 Task: Search one way flight ticket for 5 adults, 2 children, 1 infant in seat and 2 infants on lap in economy from Brunswick: Brunswick Golden Isles Airport to Fort Wayne: Fort Wayne International Airport on 5-4-2023. Number of bags: 1 carry on bag and 1 checked bag. Price is upto 77000. Outbound departure time preference is 19:45.
Action: Mouse moved to (318, 290)
Screenshot: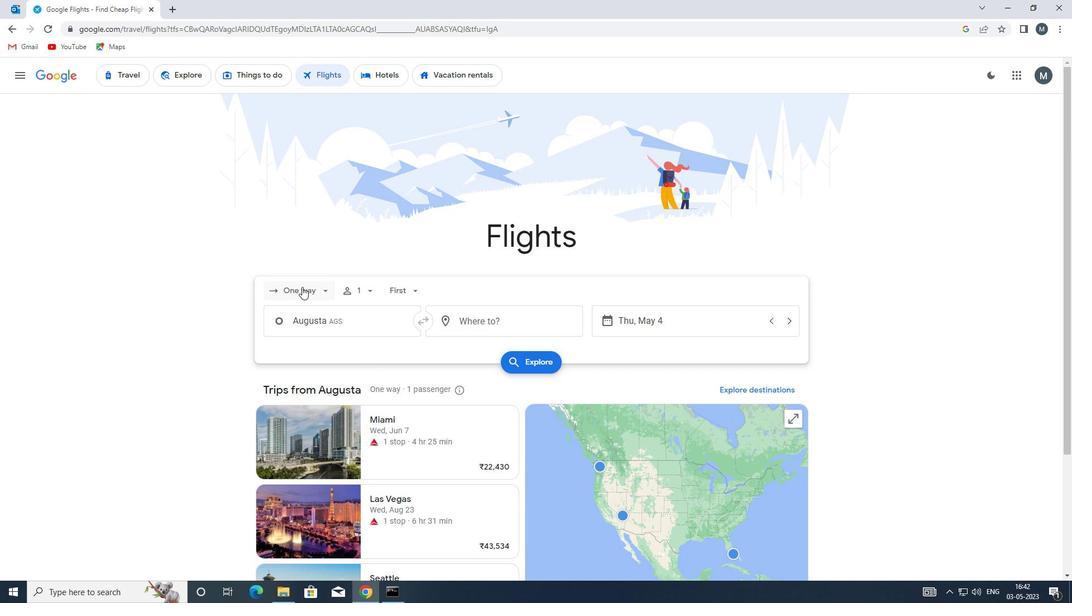 
Action: Mouse pressed left at (318, 290)
Screenshot: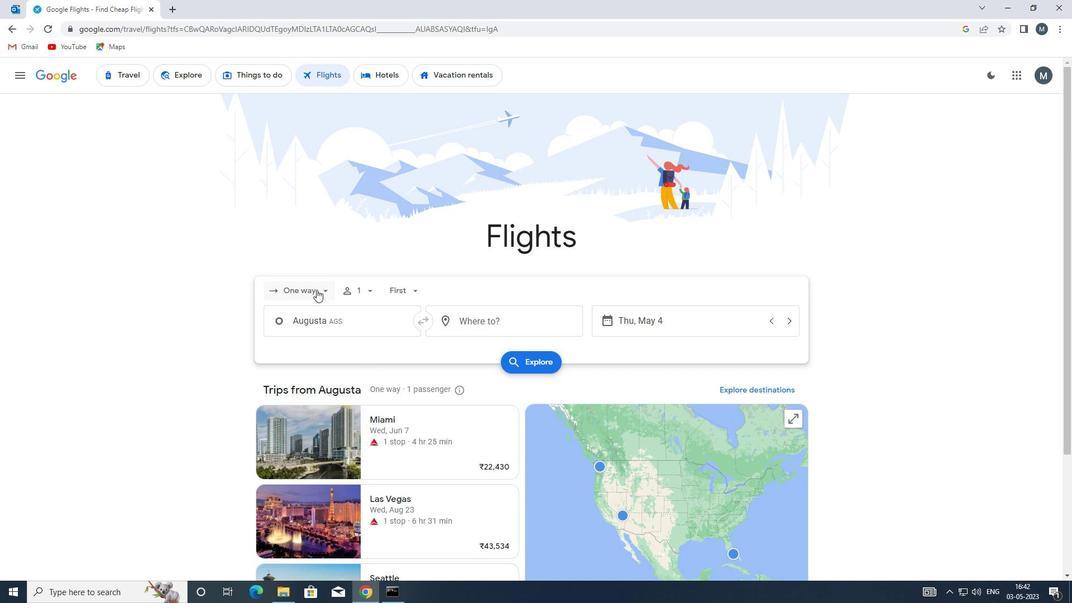 
Action: Mouse moved to (325, 336)
Screenshot: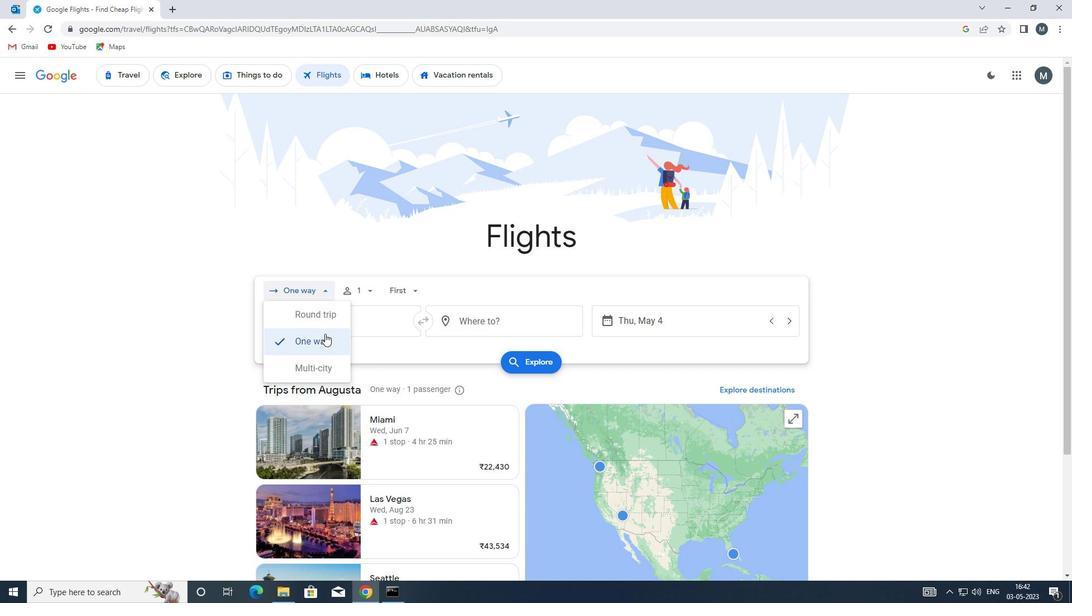 
Action: Mouse pressed left at (325, 336)
Screenshot: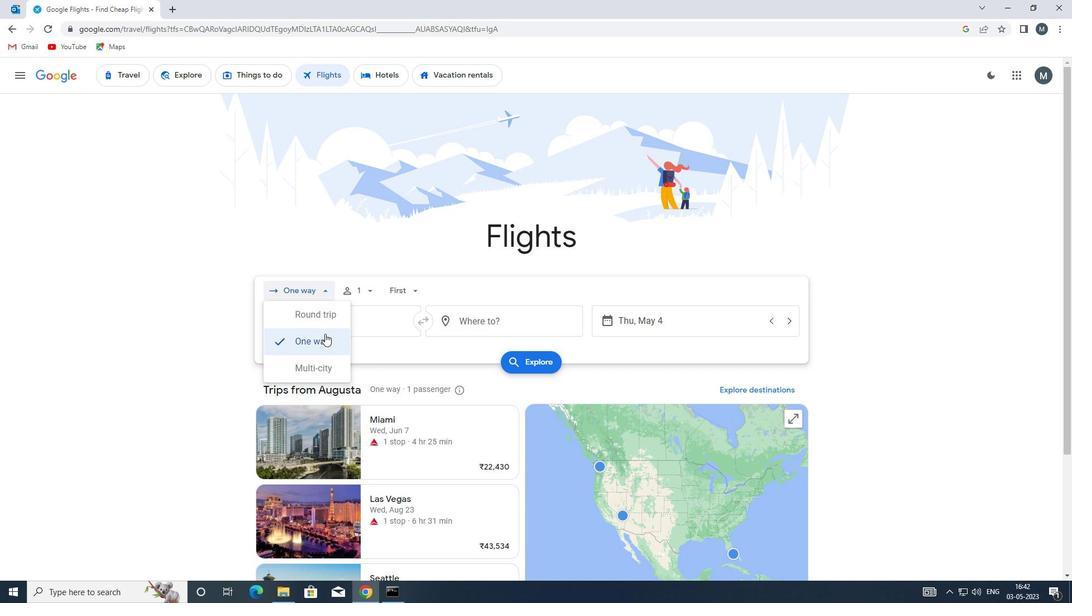 
Action: Mouse moved to (371, 290)
Screenshot: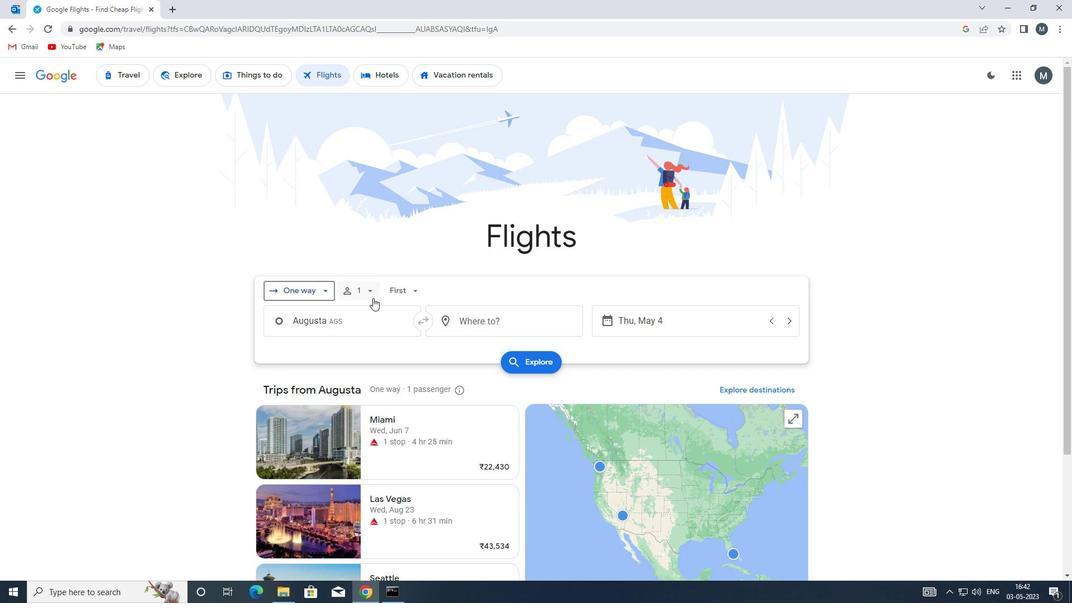 
Action: Mouse pressed left at (371, 290)
Screenshot: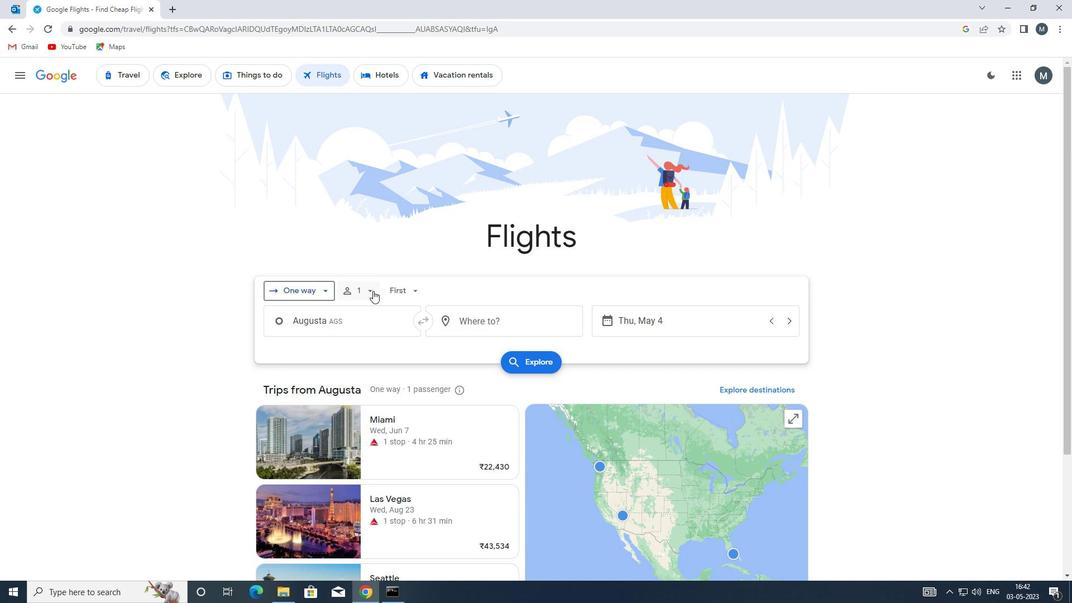 
Action: Mouse moved to (454, 320)
Screenshot: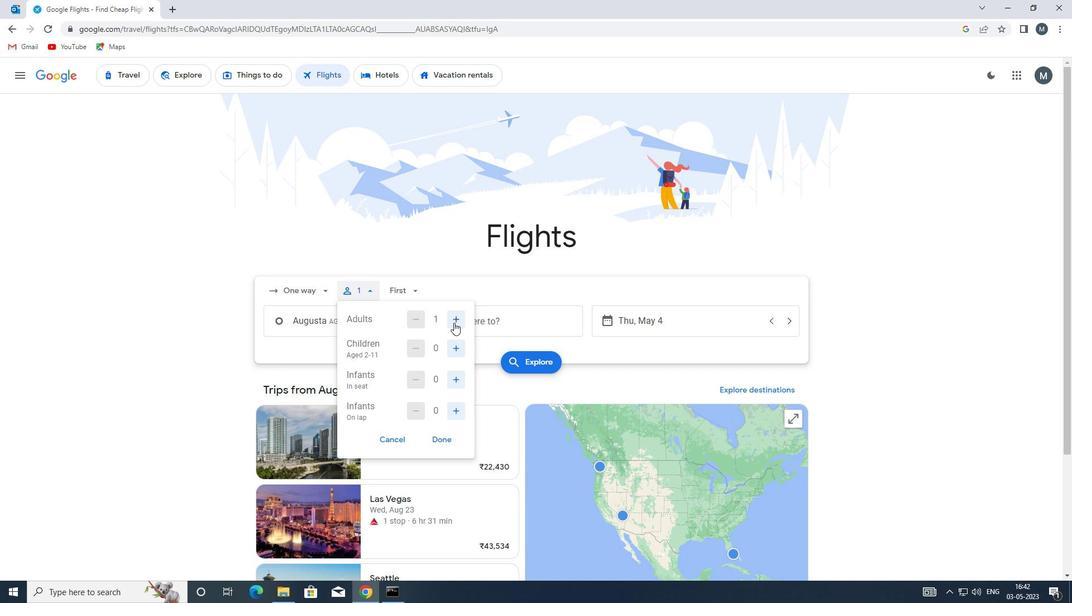
Action: Mouse pressed left at (454, 320)
Screenshot: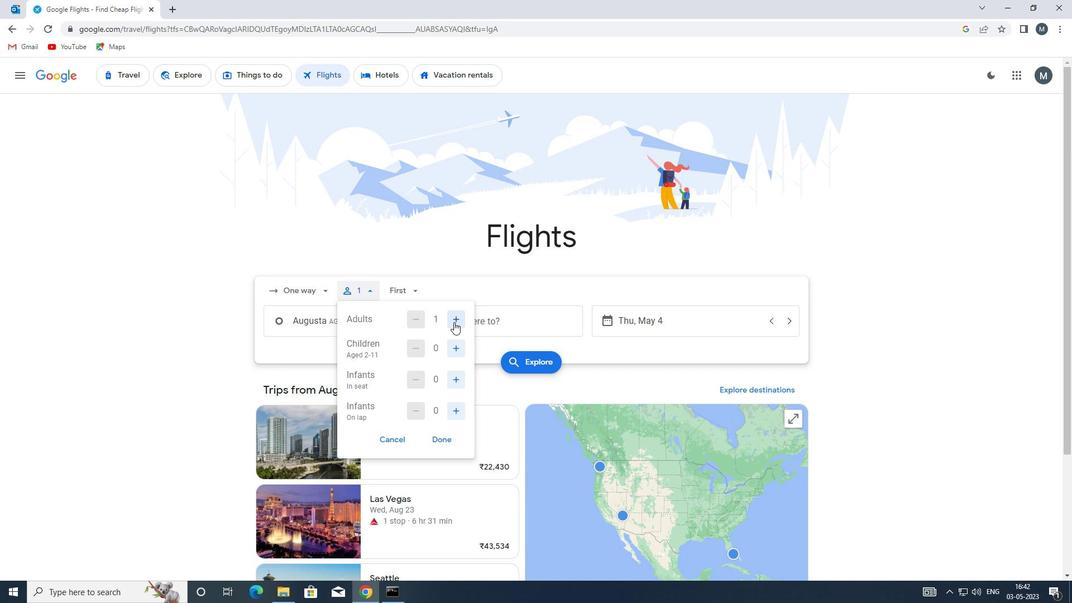 
Action: Mouse pressed left at (454, 320)
Screenshot: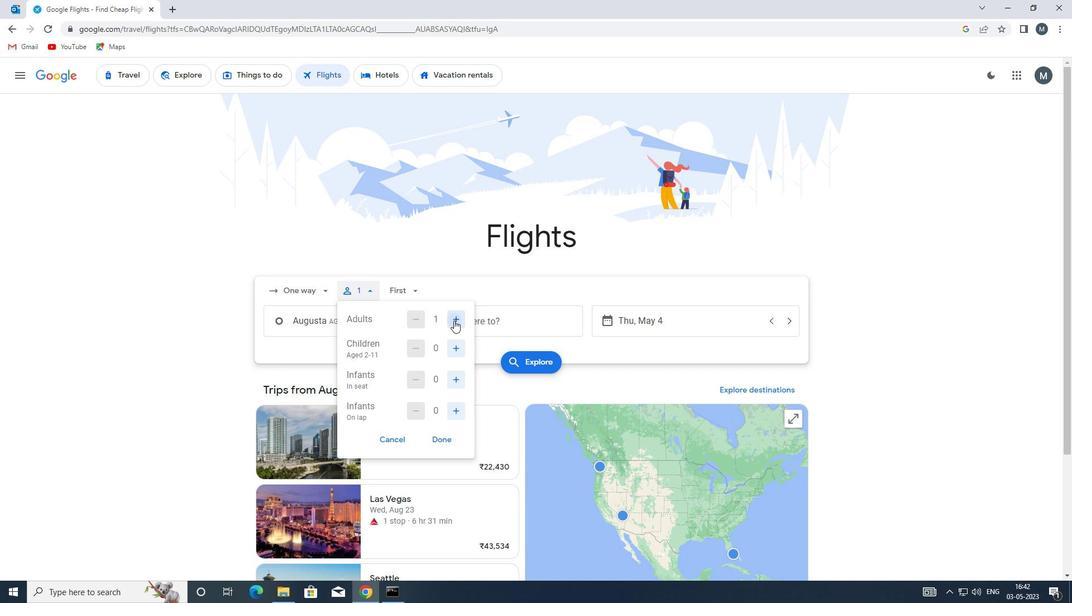 
Action: Mouse pressed left at (454, 320)
Screenshot: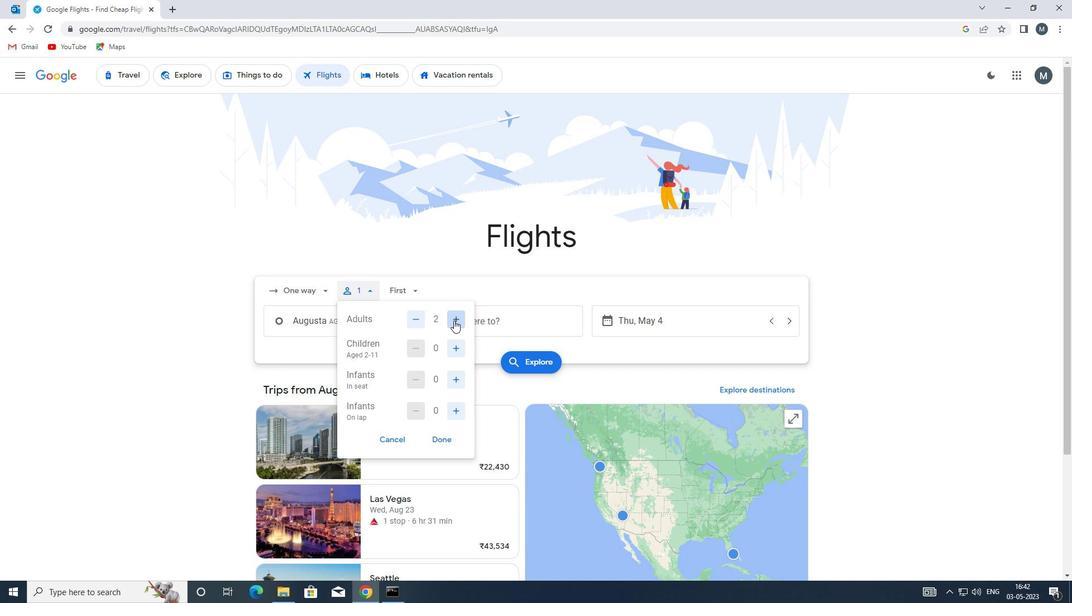 
Action: Mouse pressed left at (454, 320)
Screenshot: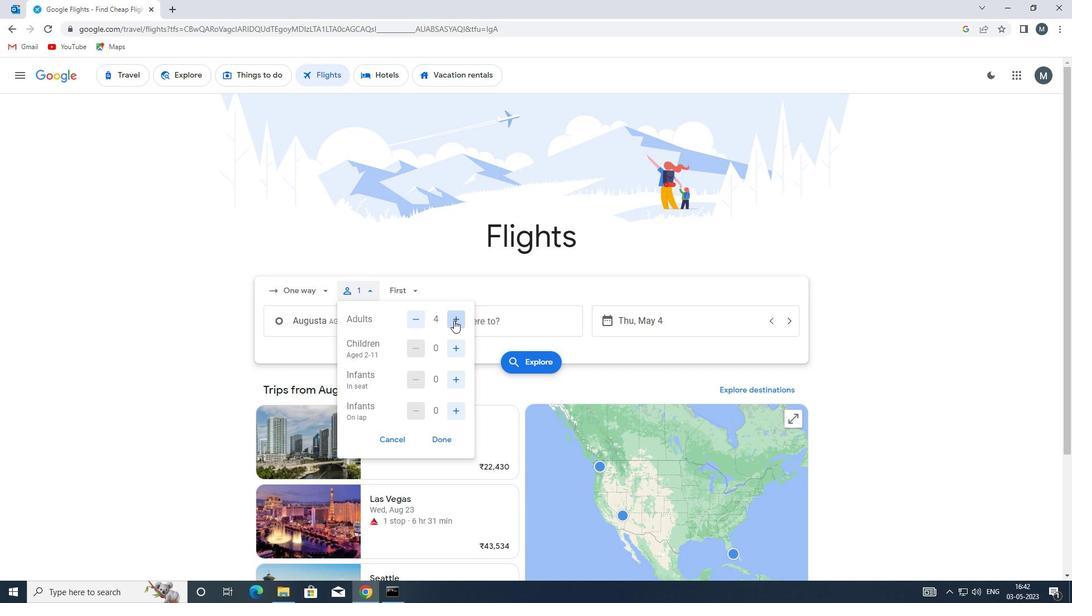 
Action: Mouse moved to (459, 350)
Screenshot: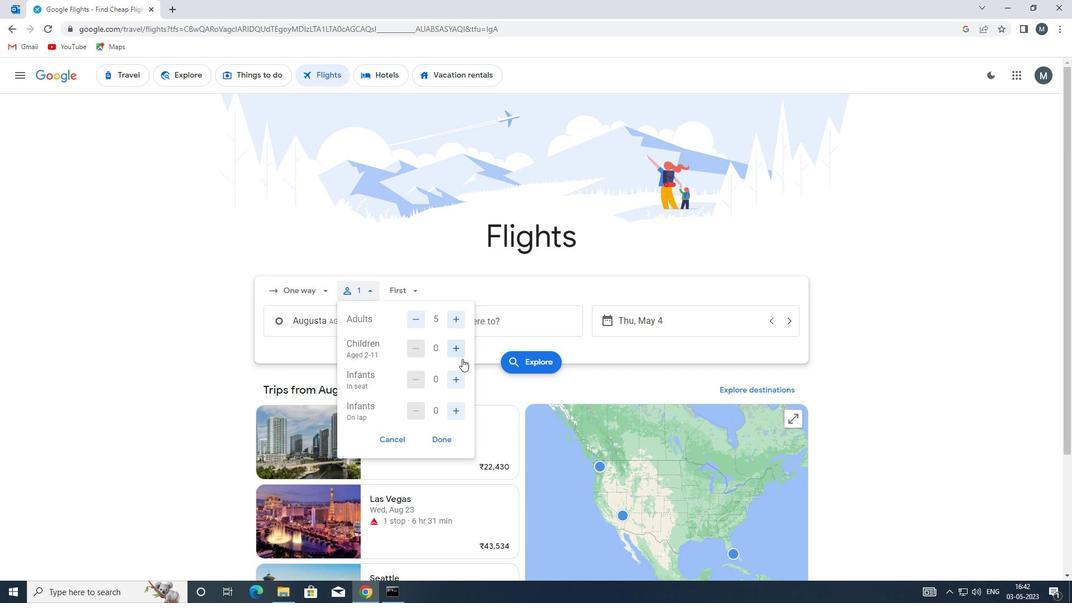 
Action: Mouse pressed left at (459, 350)
Screenshot: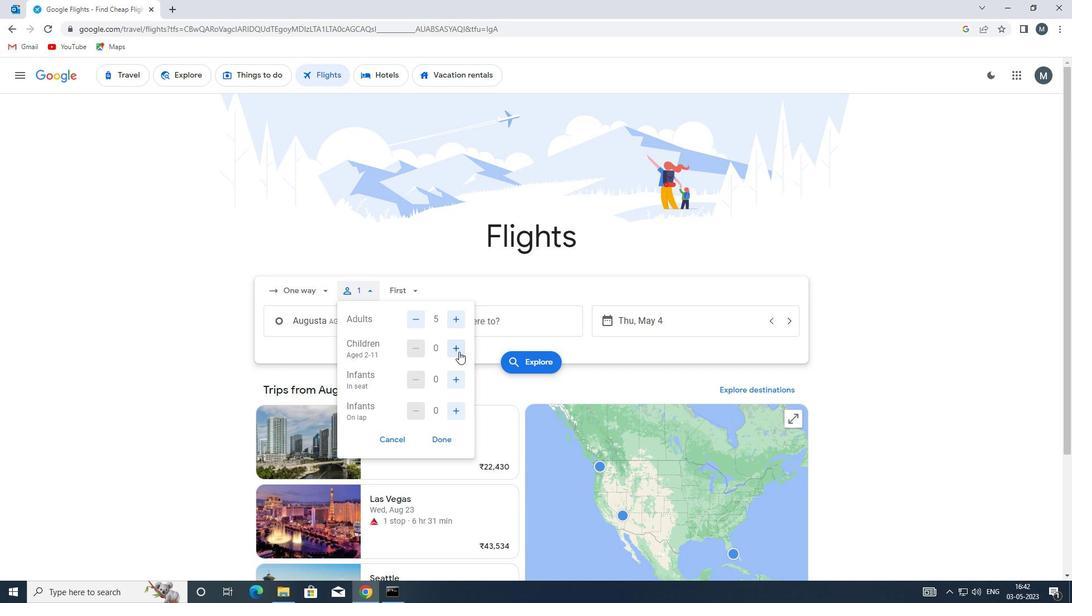 
Action: Mouse pressed left at (459, 350)
Screenshot: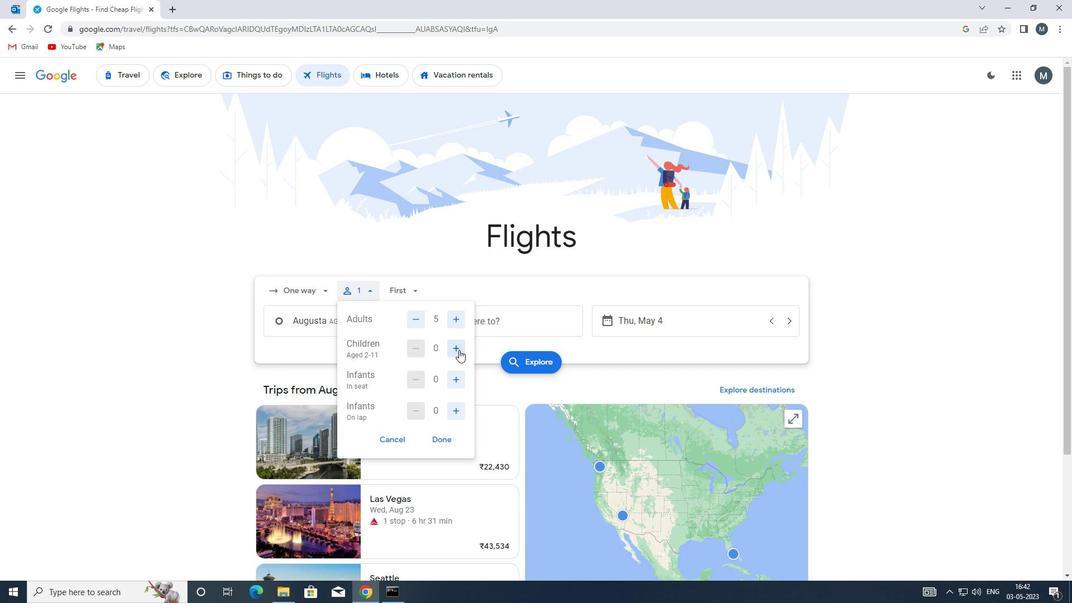 
Action: Mouse moved to (456, 373)
Screenshot: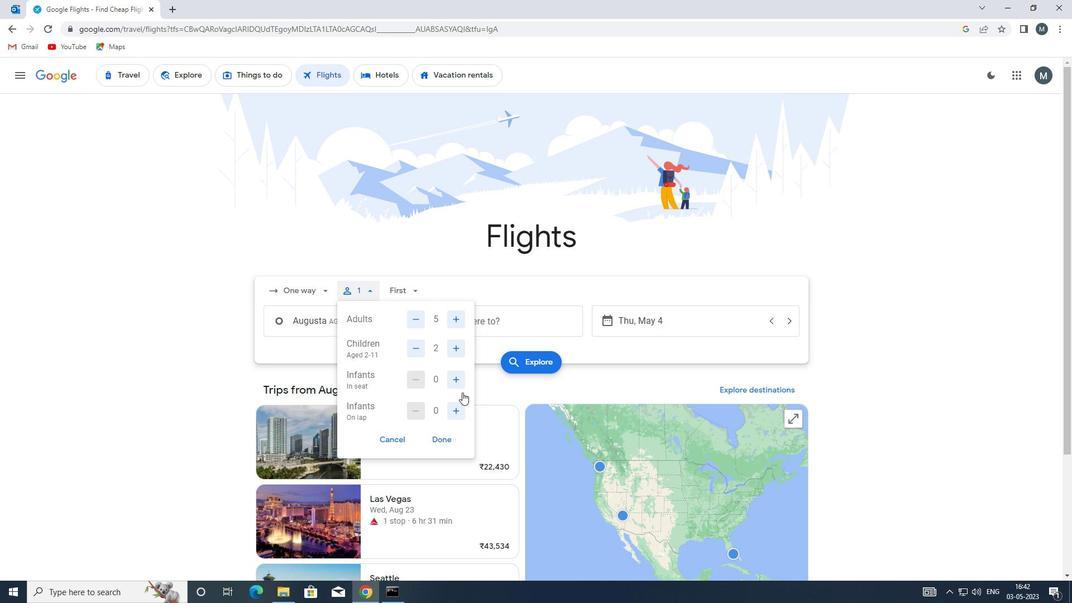 
Action: Mouse pressed left at (456, 373)
Screenshot: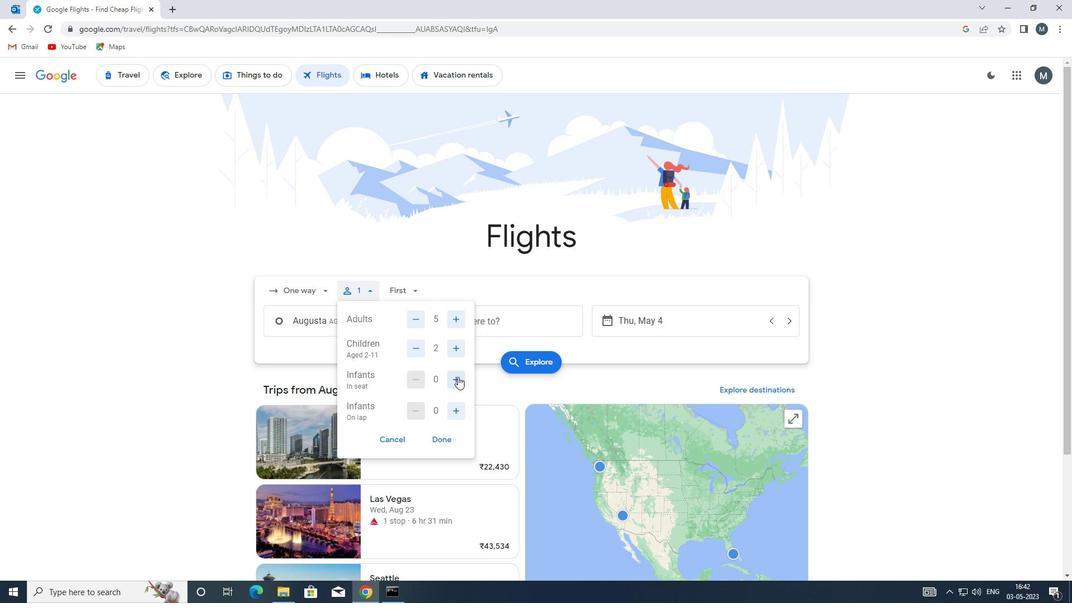 
Action: Mouse moved to (453, 414)
Screenshot: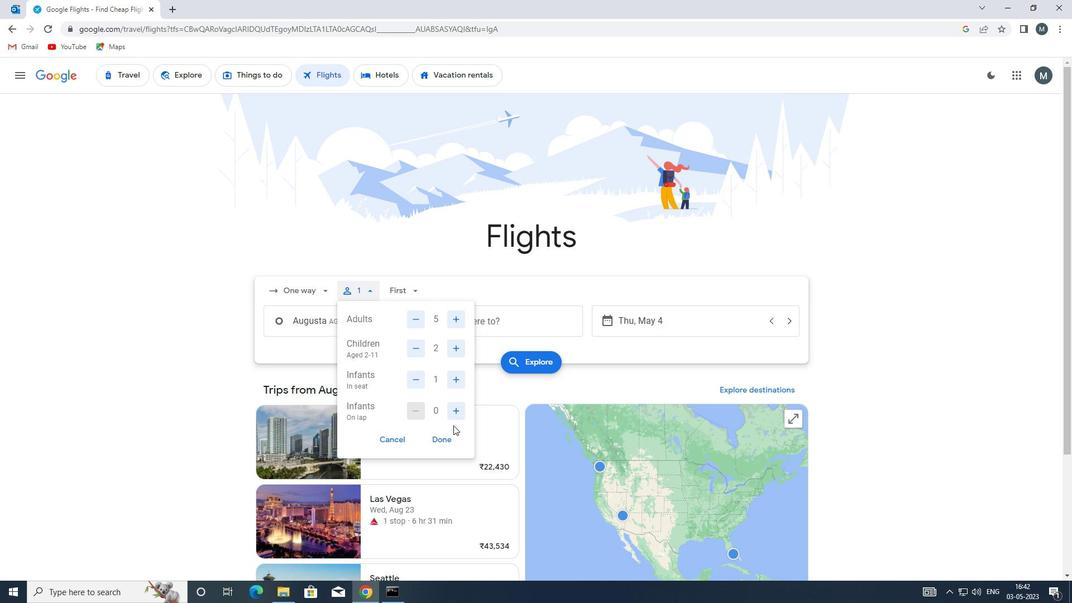 
Action: Mouse pressed left at (453, 414)
Screenshot: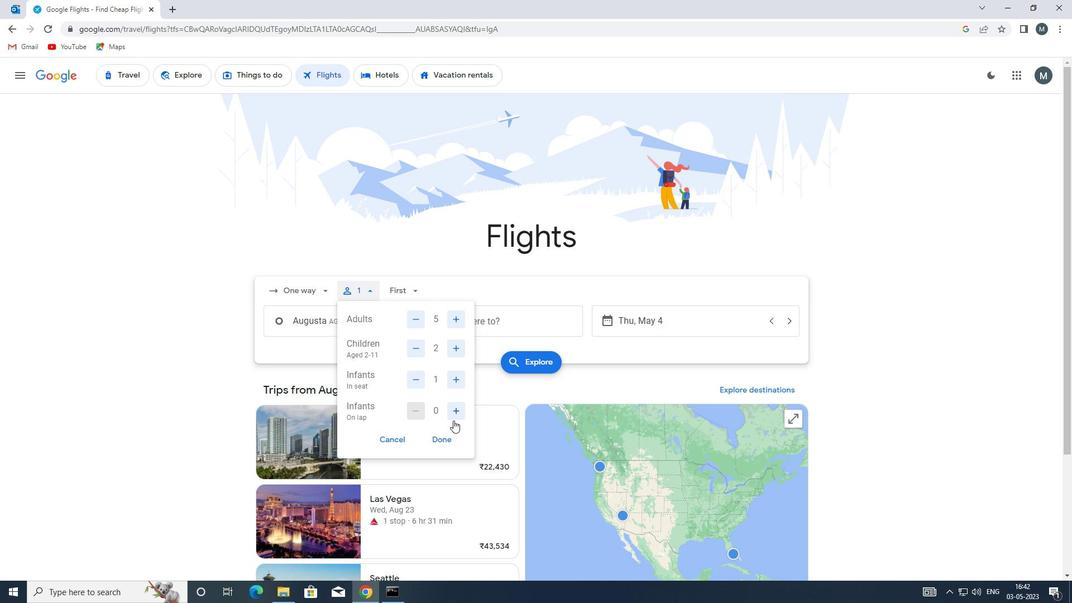 
Action: Mouse moved to (453, 414)
Screenshot: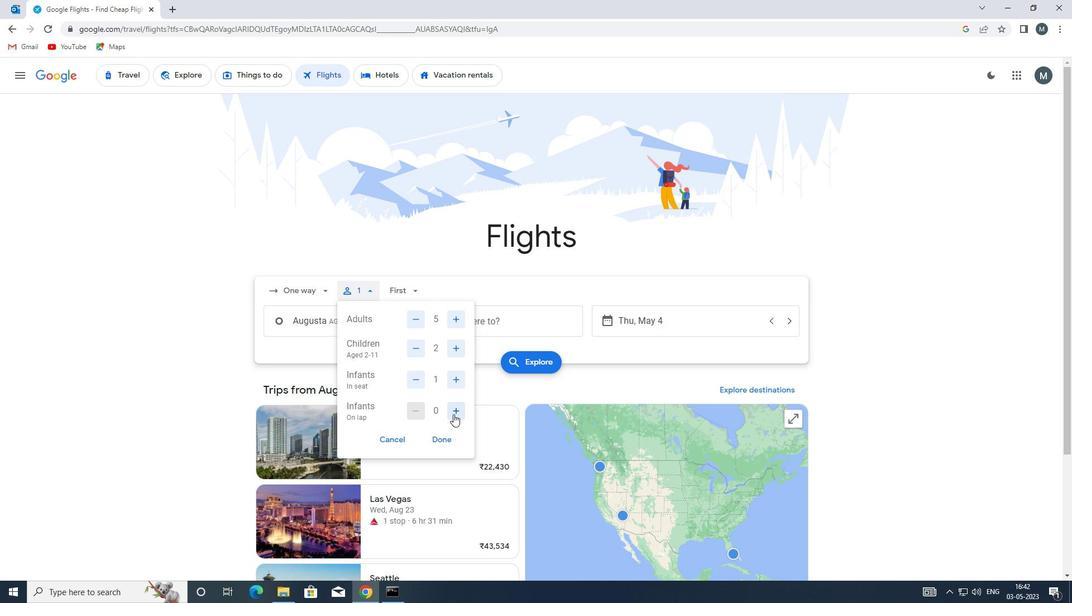 
Action: Mouse pressed left at (453, 414)
Screenshot: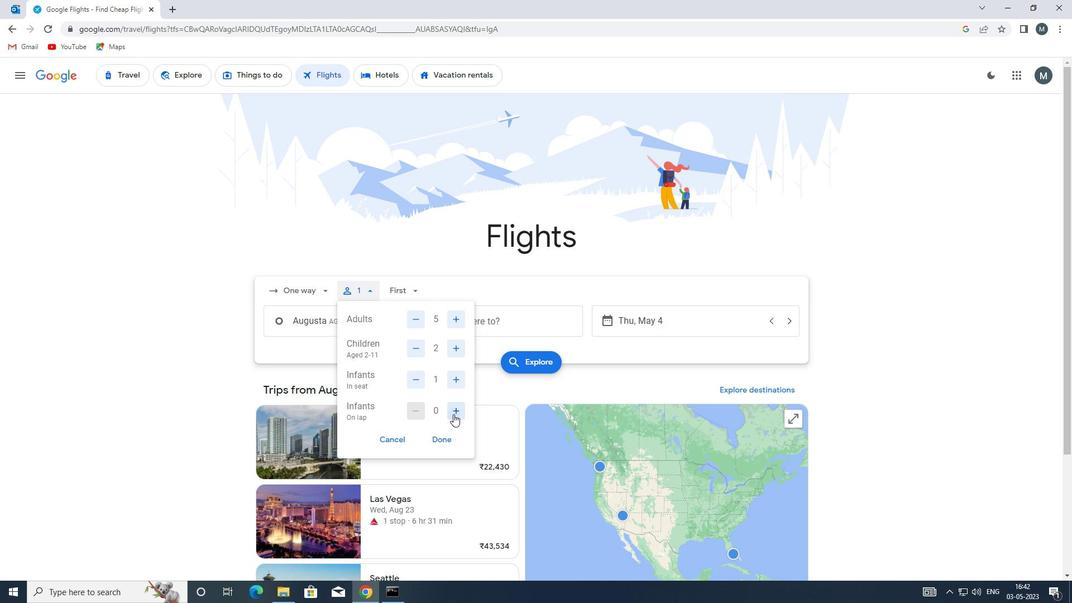
Action: Mouse moved to (418, 412)
Screenshot: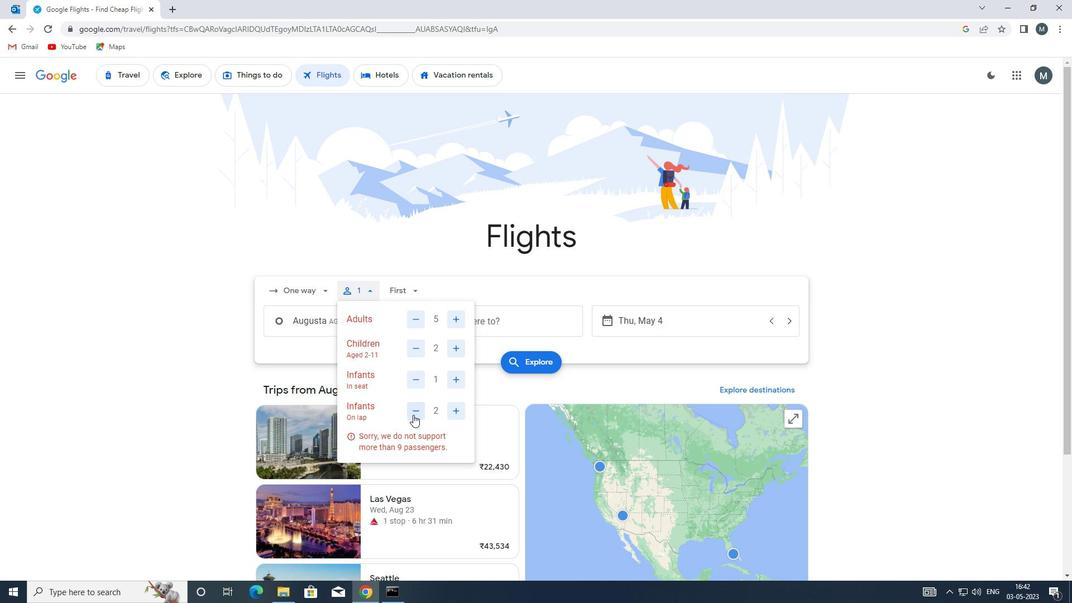 
Action: Mouse pressed left at (418, 412)
Screenshot: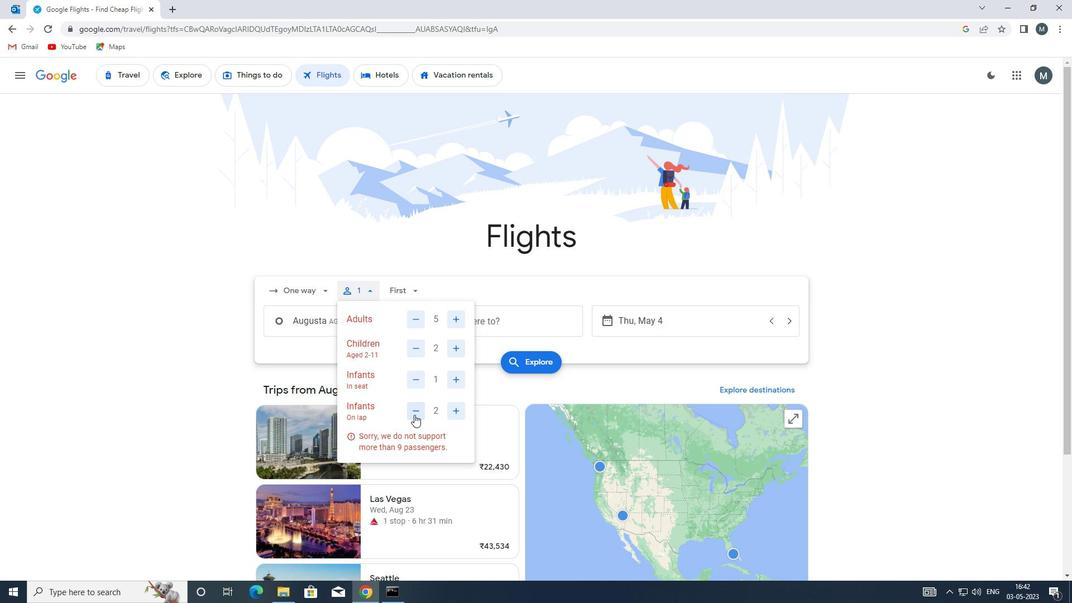 
Action: Mouse moved to (453, 440)
Screenshot: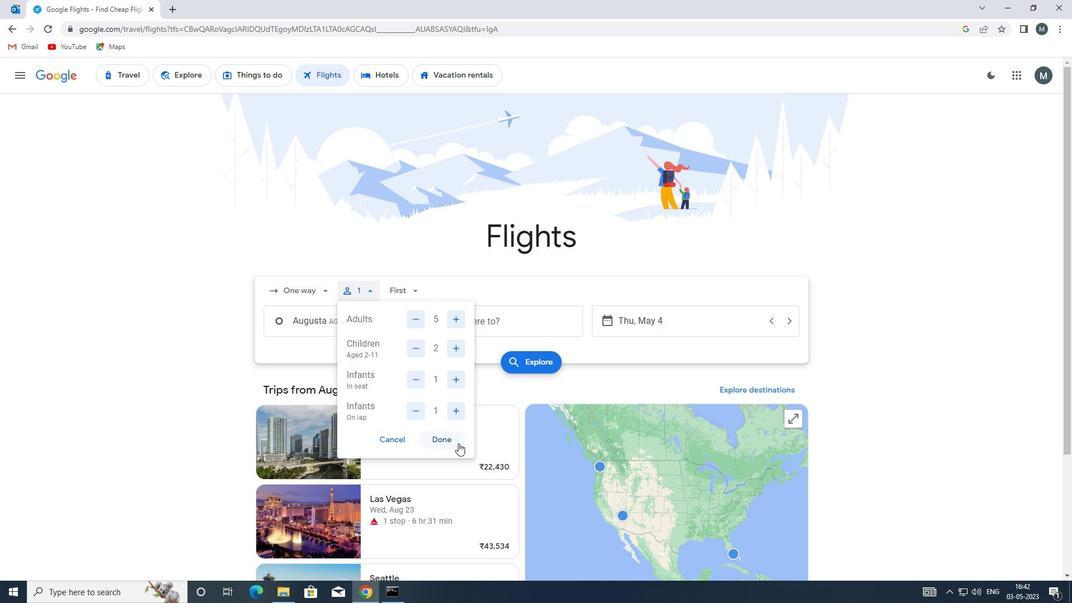 
Action: Mouse pressed left at (453, 440)
Screenshot: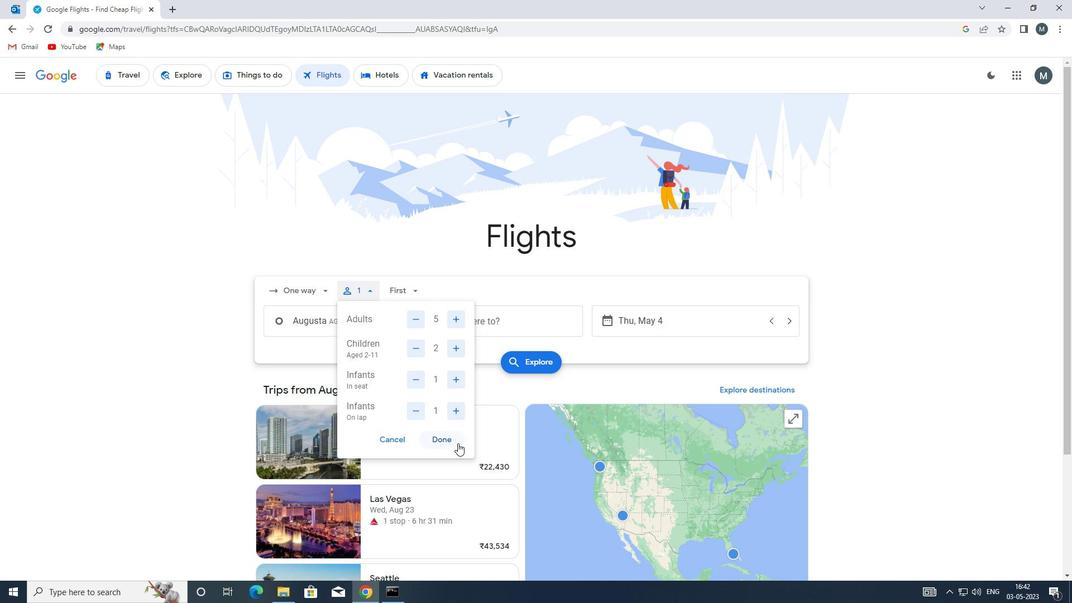 
Action: Mouse moved to (415, 285)
Screenshot: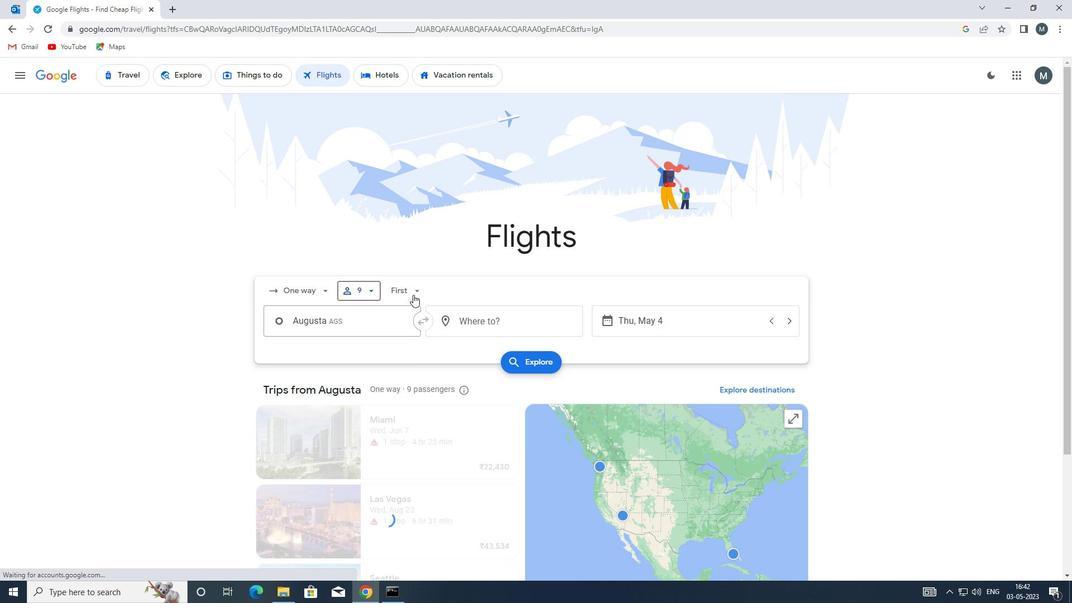 
Action: Mouse pressed left at (415, 285)
Screenshot: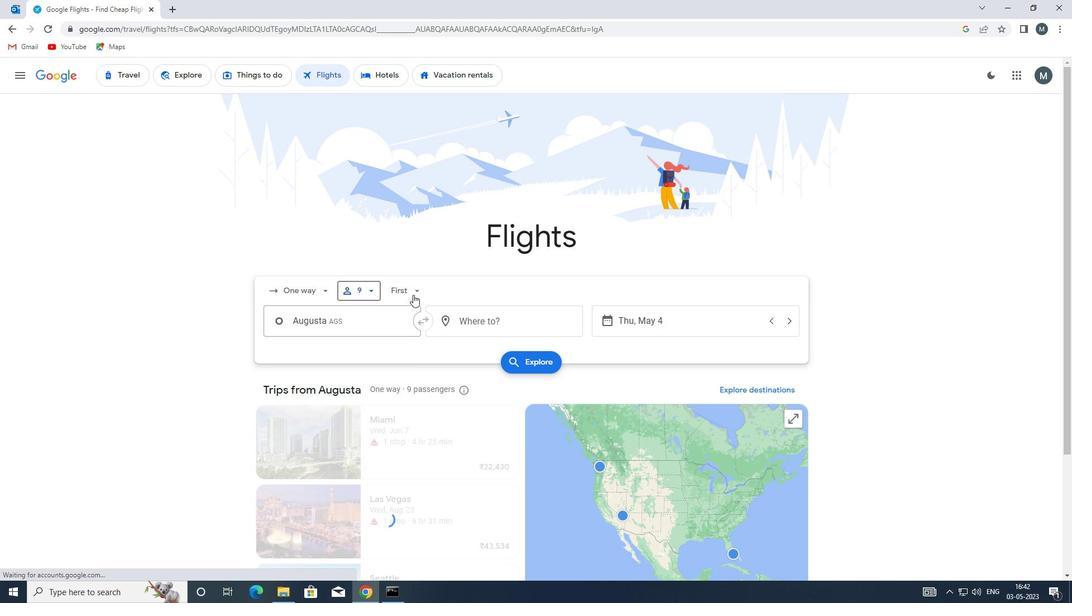 
Action: Mouse moved to (443, 318)
Screenshot: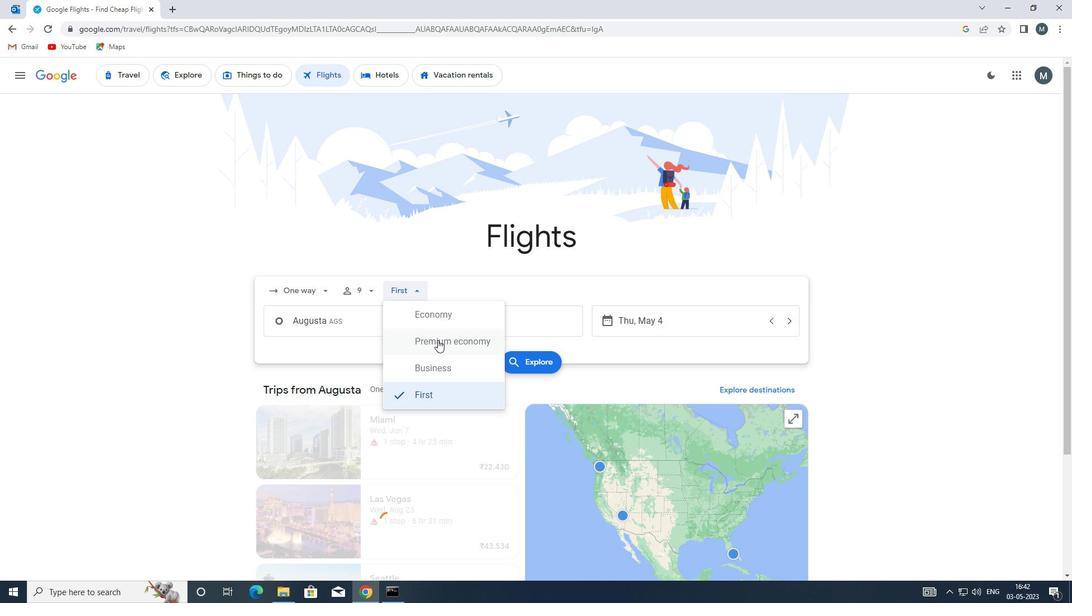 
Action: Mouse pressed left at (443, 318)
Screenshot: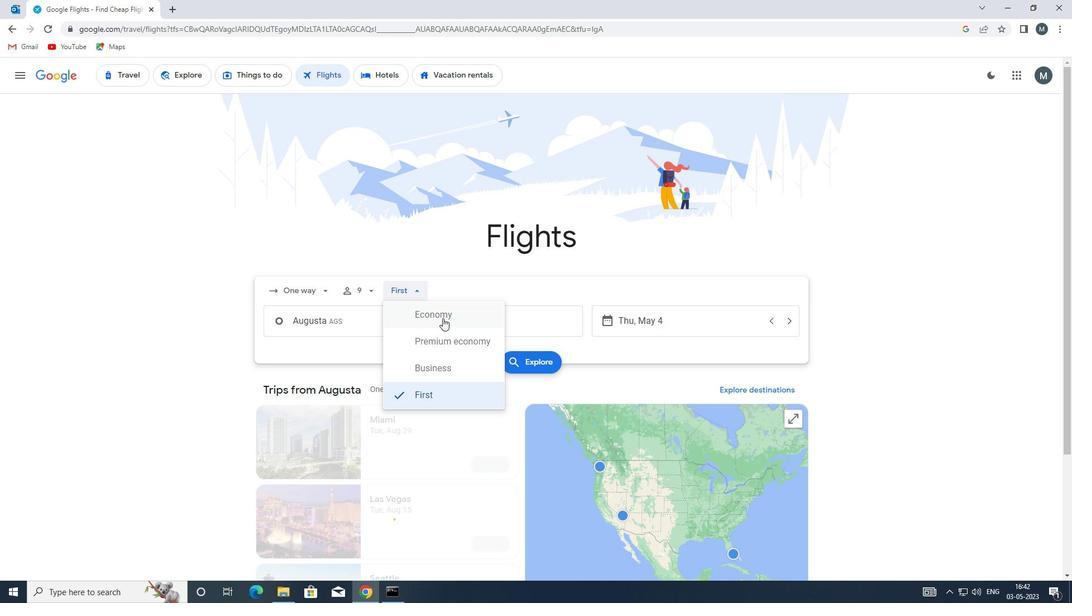 
Action: Mouse moved to (390, 326)
Screenshot: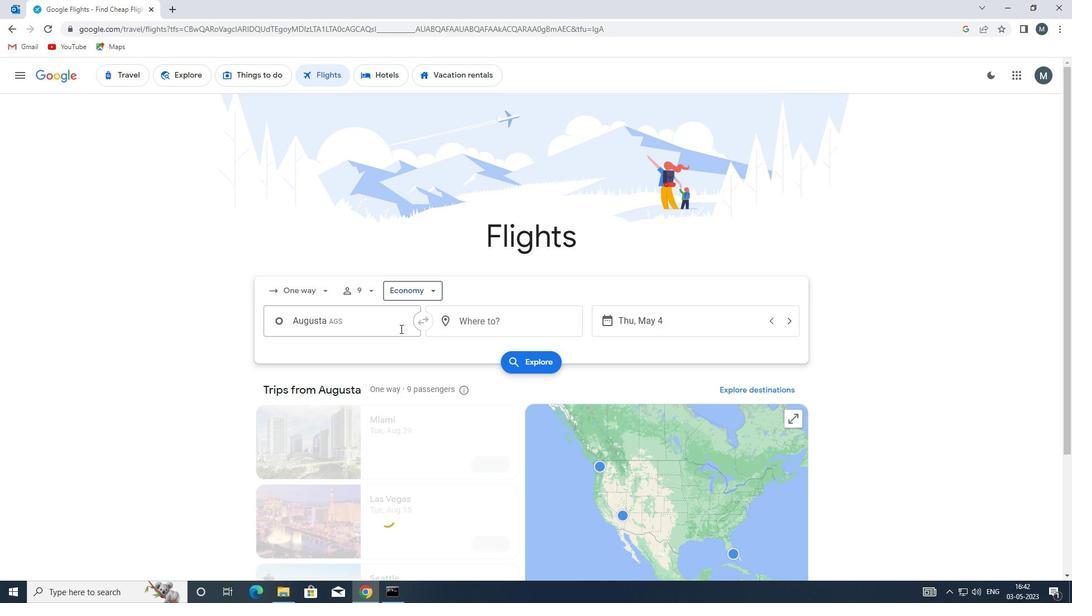 
Action: Mouse pressed left at (390, 326)
Screenshot: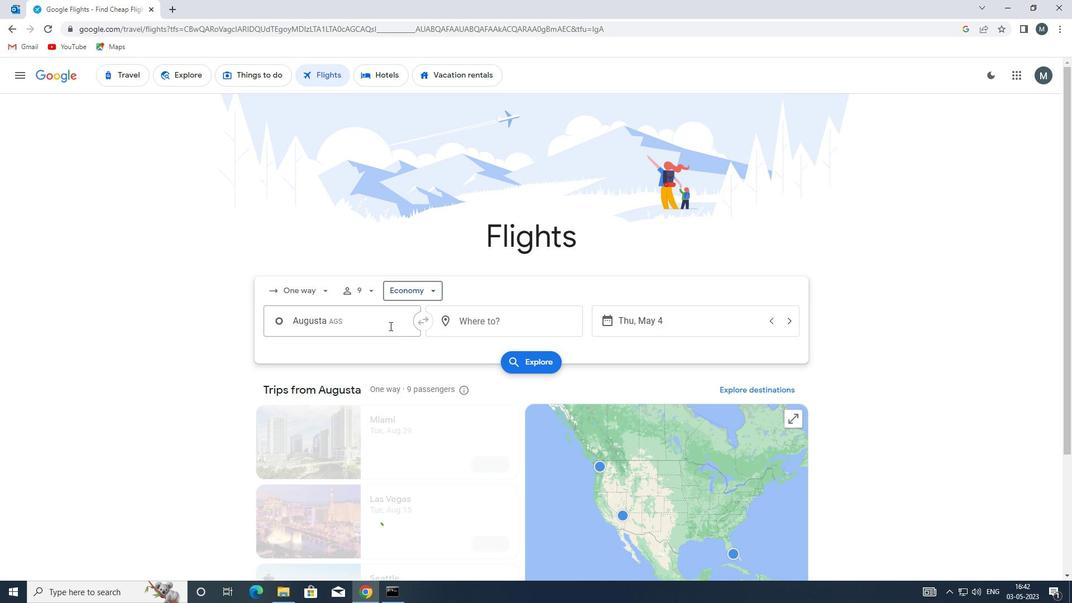
Action: Key pressed bqk
Screenshot: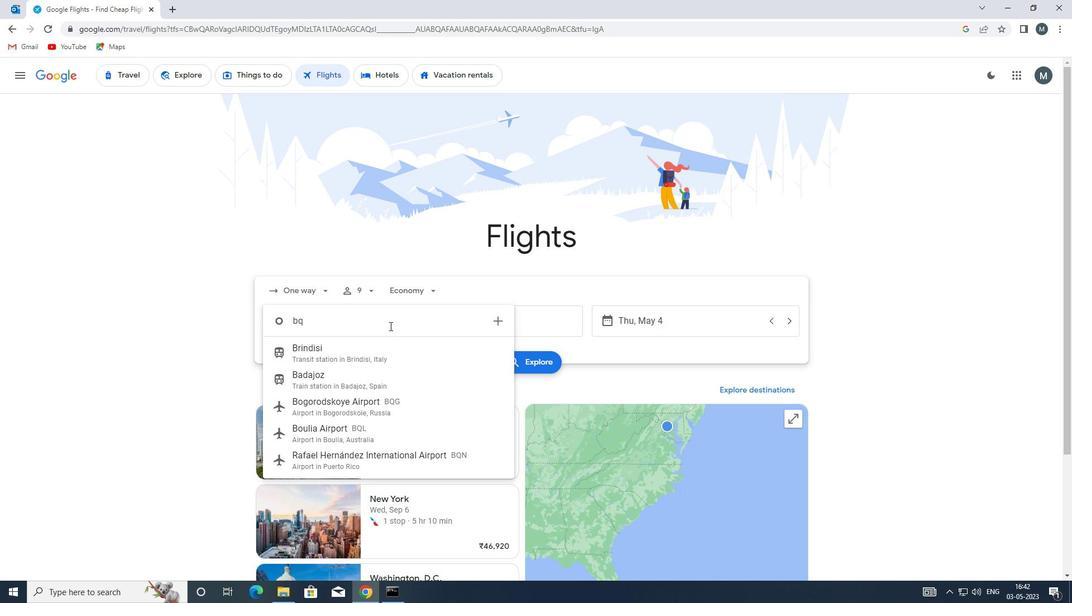 
Action: Mouse moved to (414, 350)
Screenshot: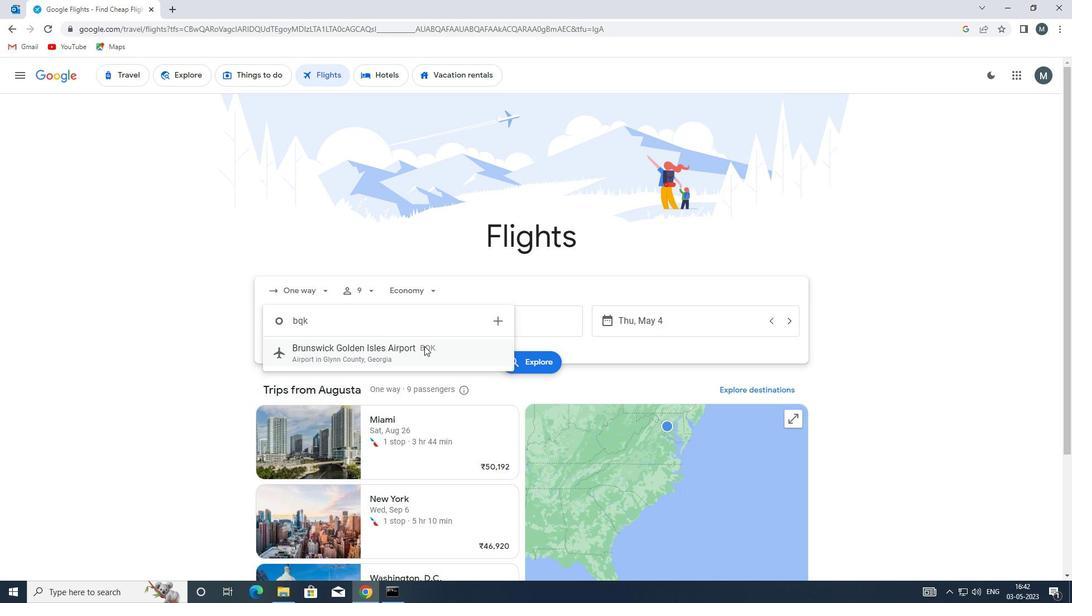 
Action: Mouse pressed left at (414, 350)
Screenshot: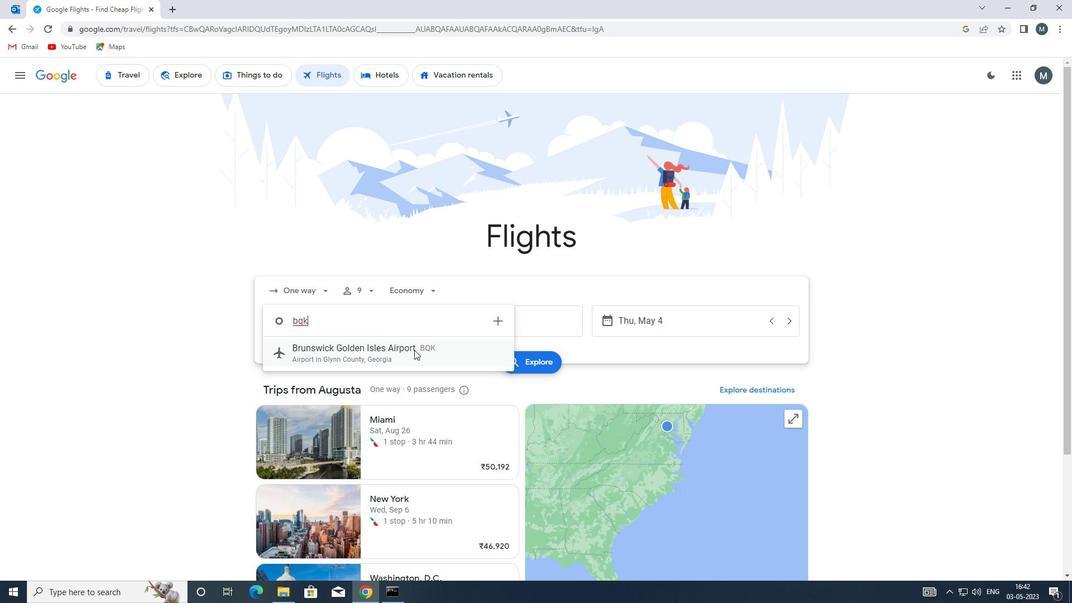 
Action: Mouse moved to (487, 326)
Screenshot: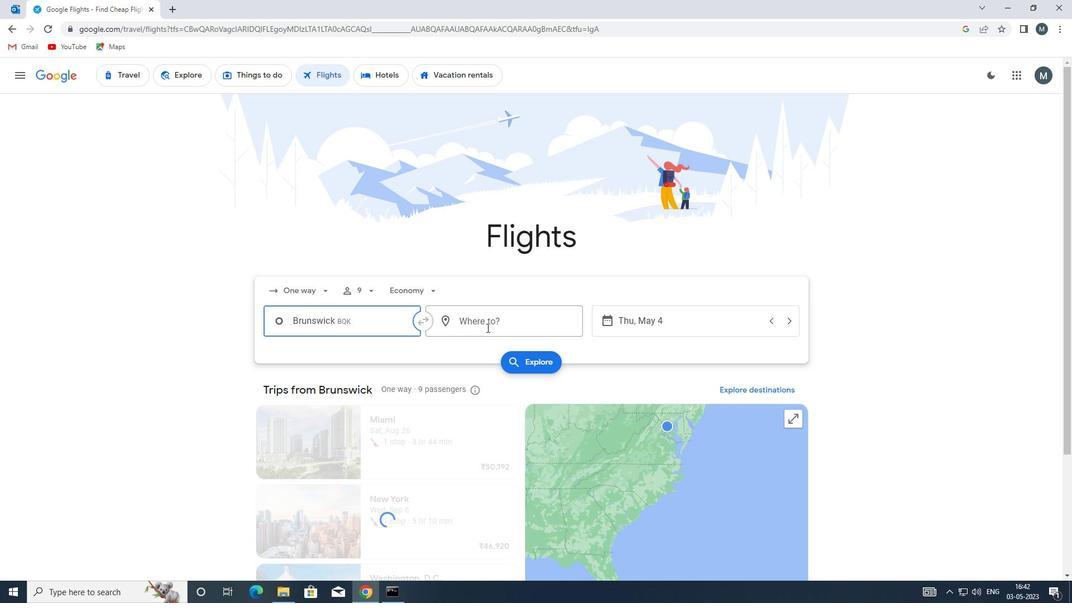 
Action: Mouse pressed left at (487, 326)
Screenshot: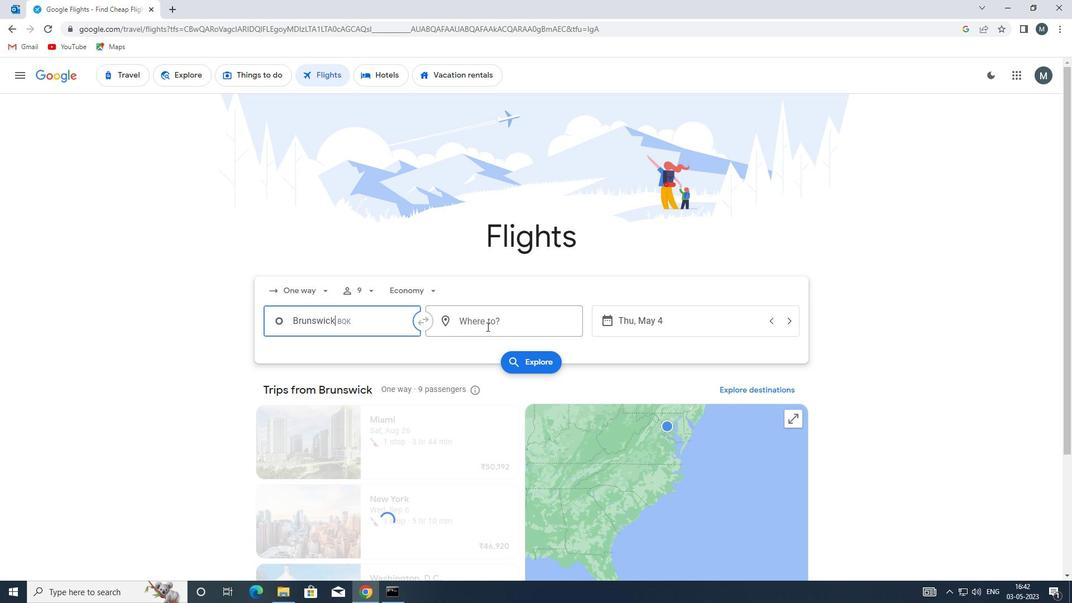 
Action: Mouse moved to (487, 325)
Screenshot: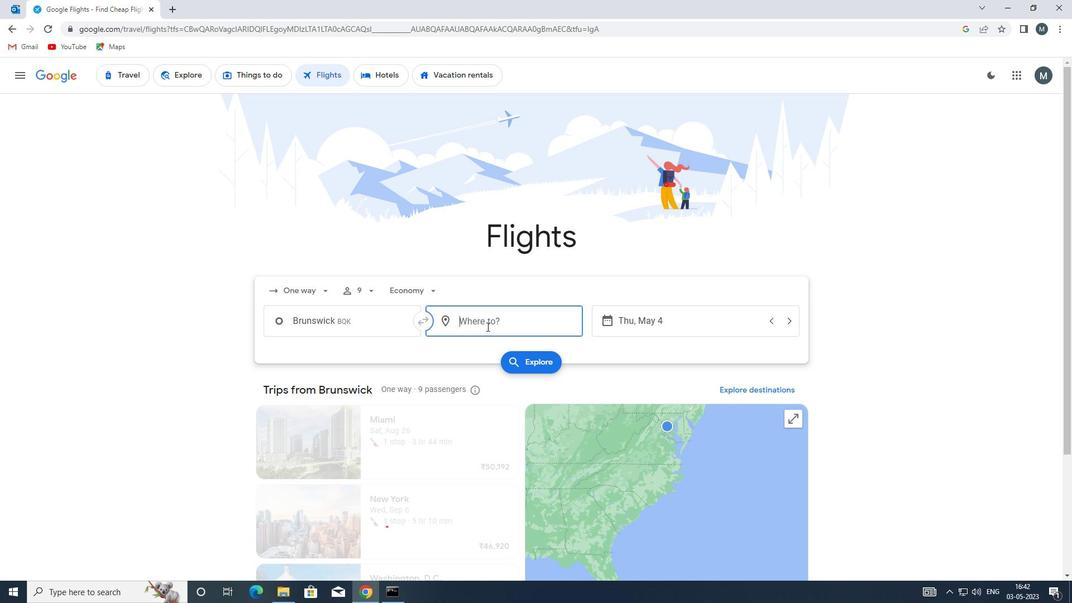 
Action: Key pressed fwa
Screenshot: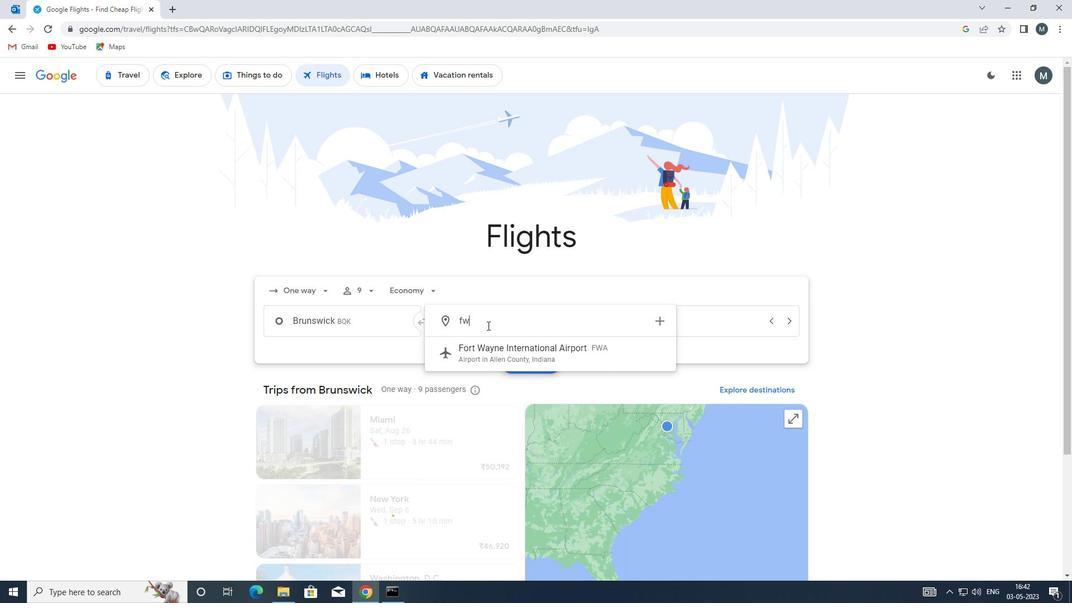 
Action: Mouse moved to (518, 357)
Screenshot: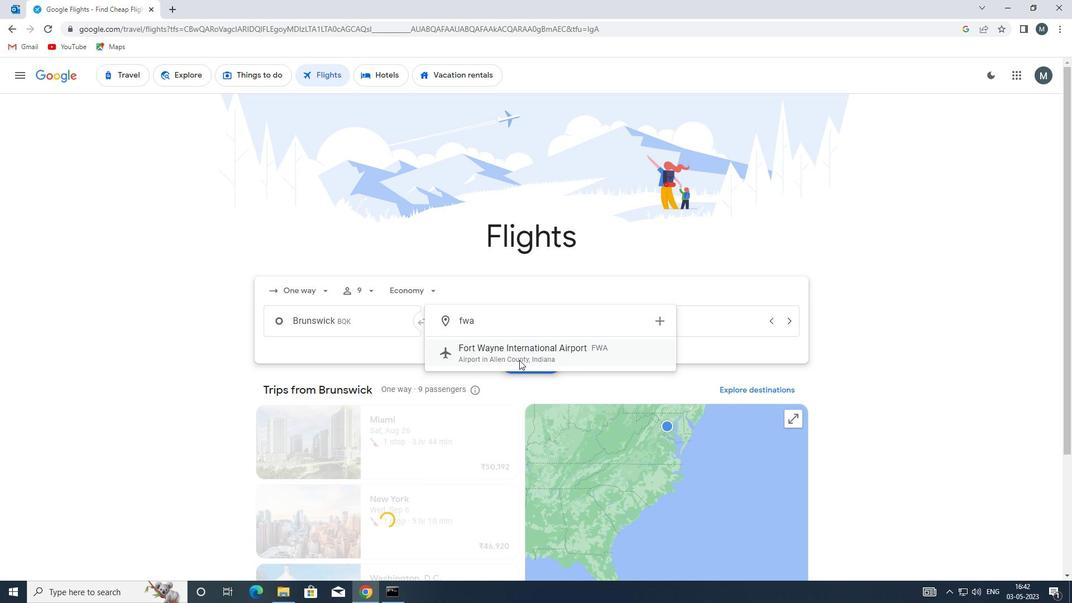 
Action: Mouse pressed left at (518, 357)
Screenshot: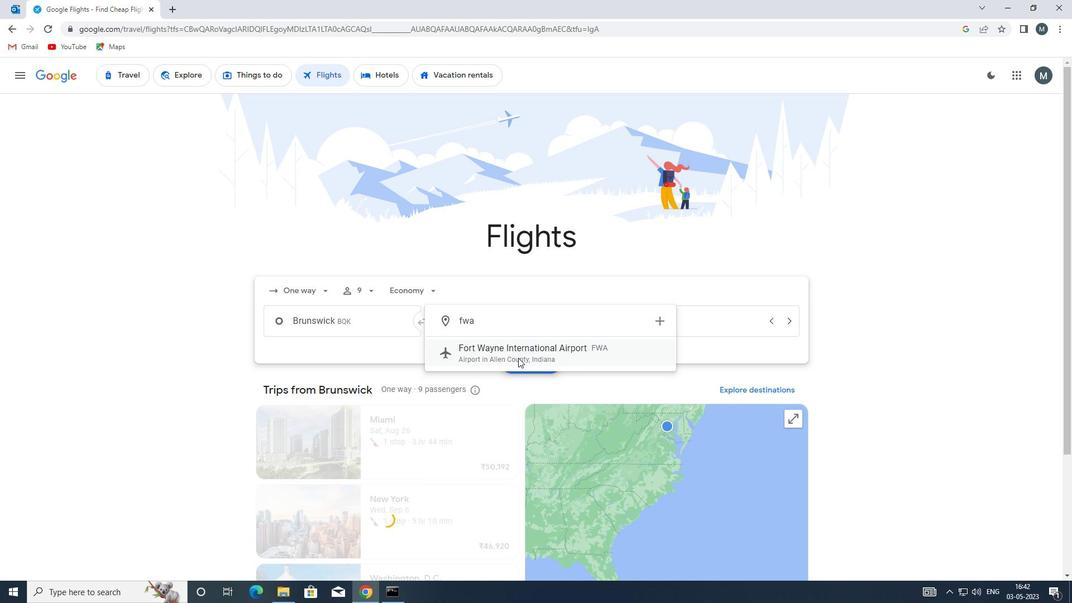 
Action: Mouse moved to (620, 324)
Screenshot: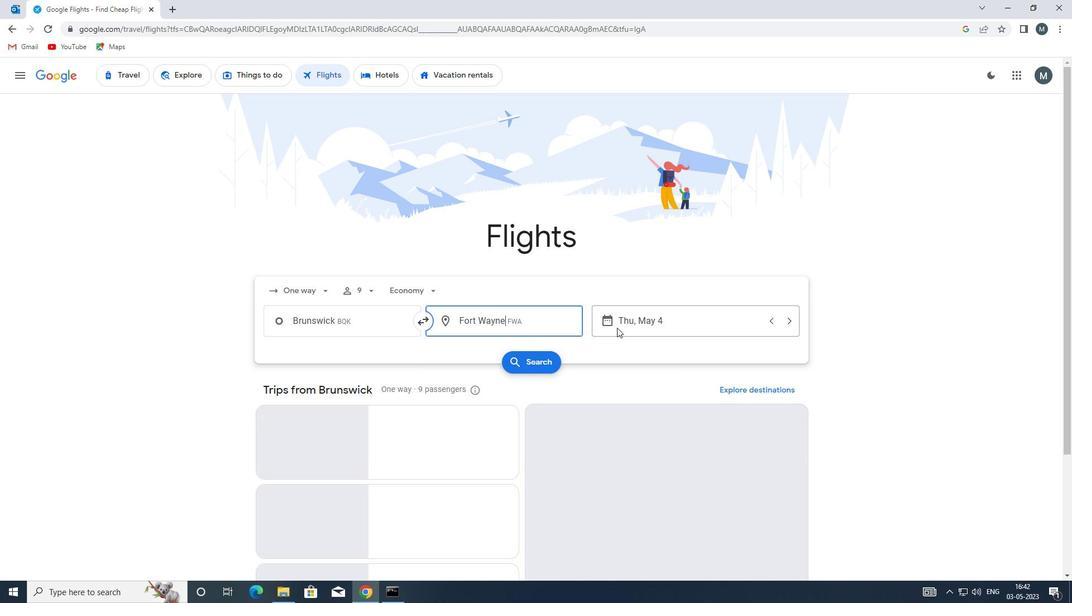 
Action: Mouse pressed left at (620, 324)
Screenshot: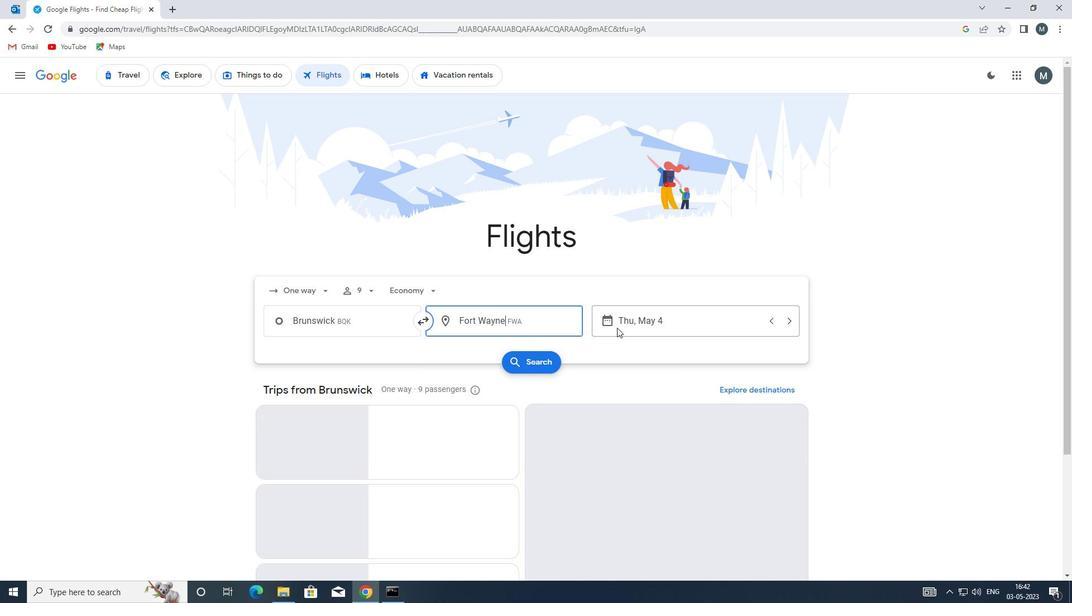 
Action: Mouse moved to (514, 376)
Screenshot: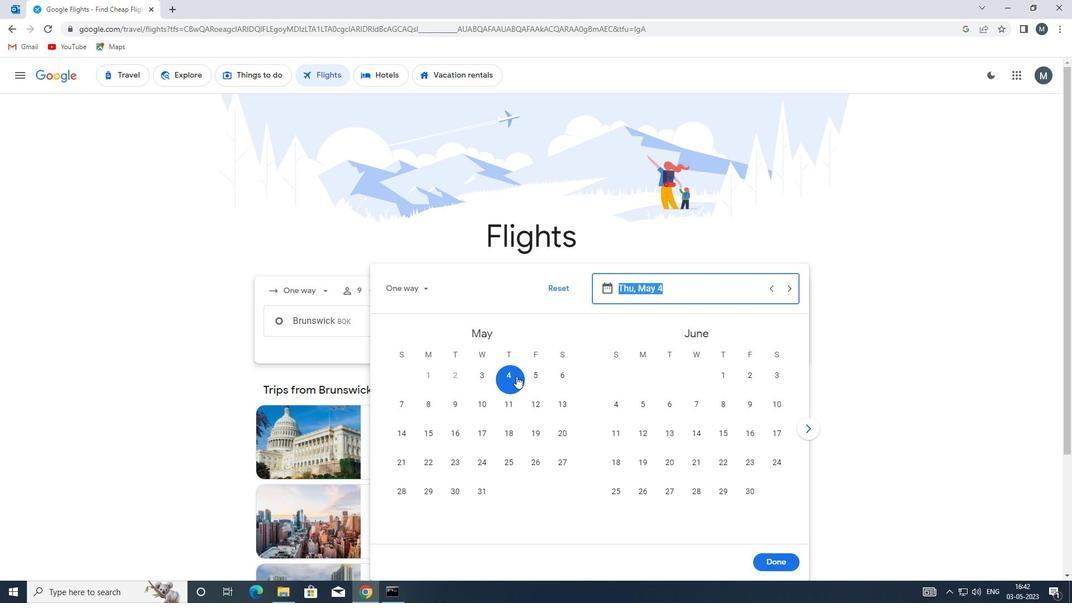 
Action: Mouse pressed left at (514, 376)
Screenshot: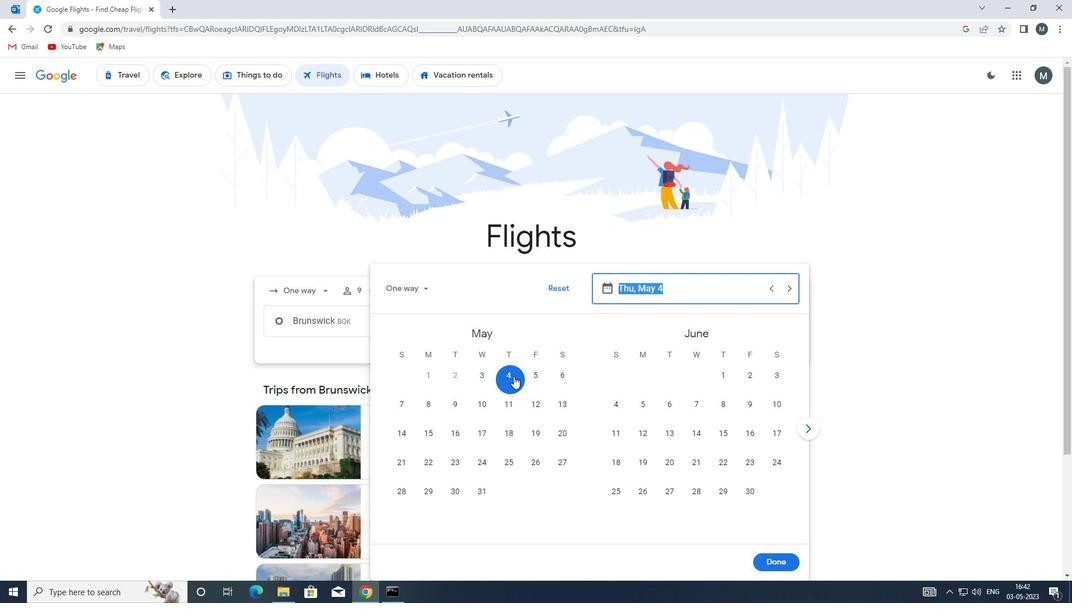 
Action: Mouse moved to (767, 555)
Screenshot: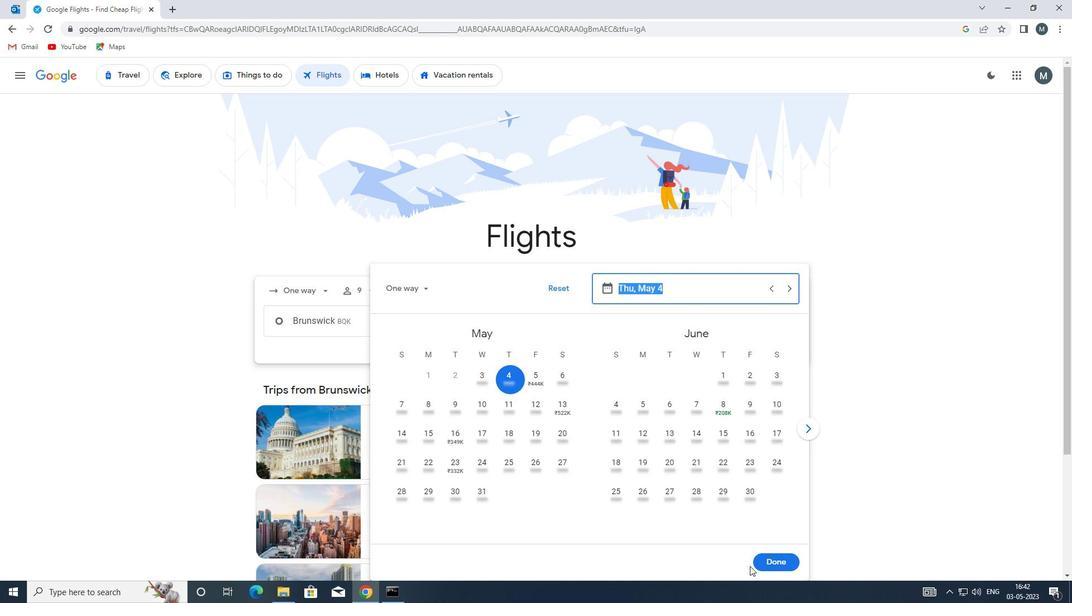 
Action: Mouse pressed left at (767, 555)
Screenshot: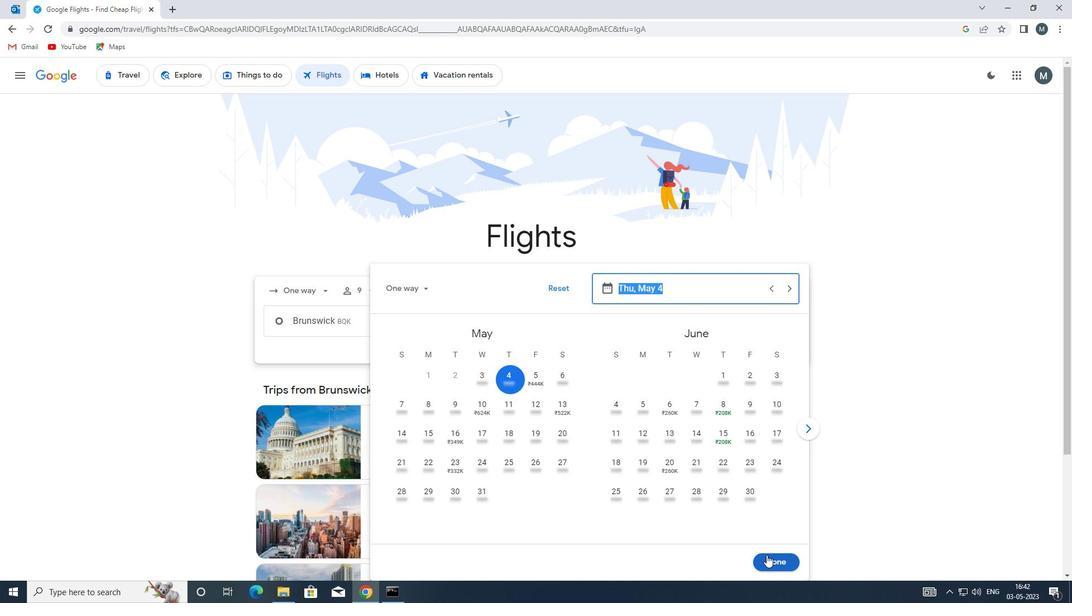 
Action: Mouse moved to (513, 359)
Screenshot: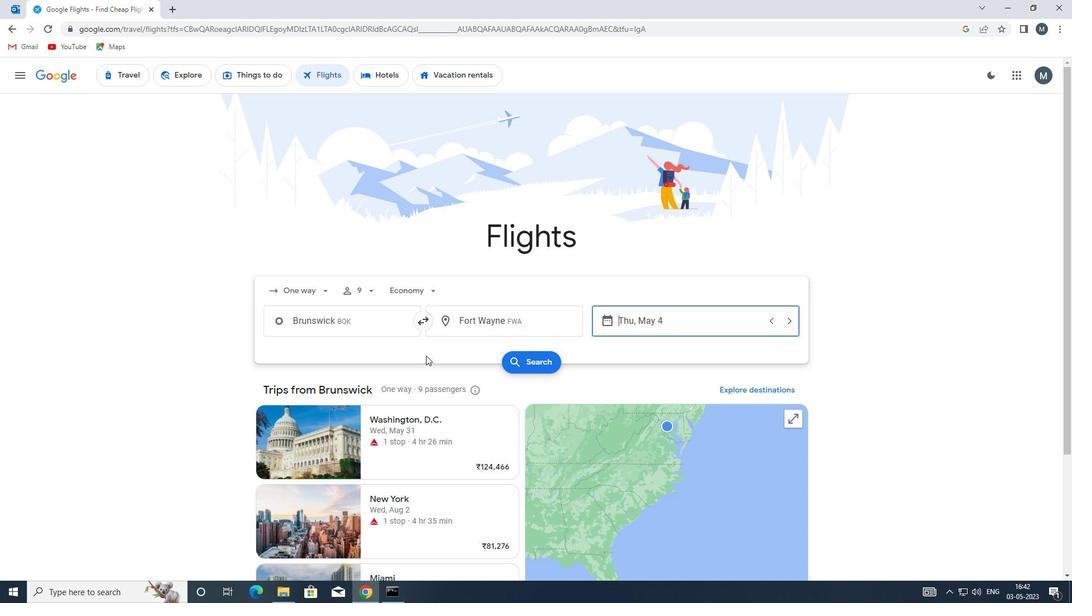 
Action: Mouse pressed left at (513, 359)
Screenshot: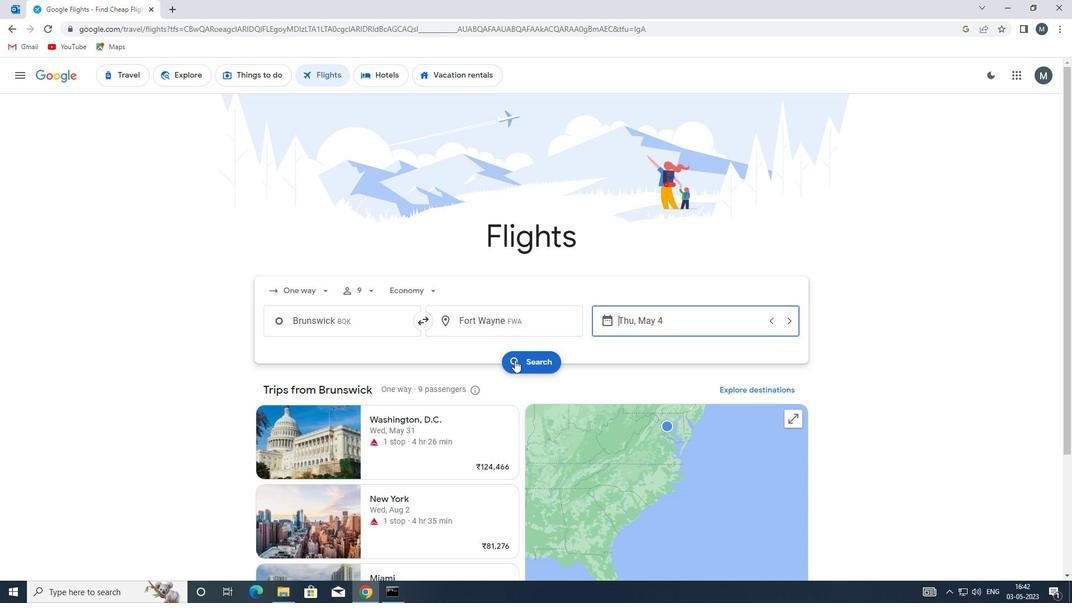 
Action: Mouse moved to (291, 178)
Screenshot: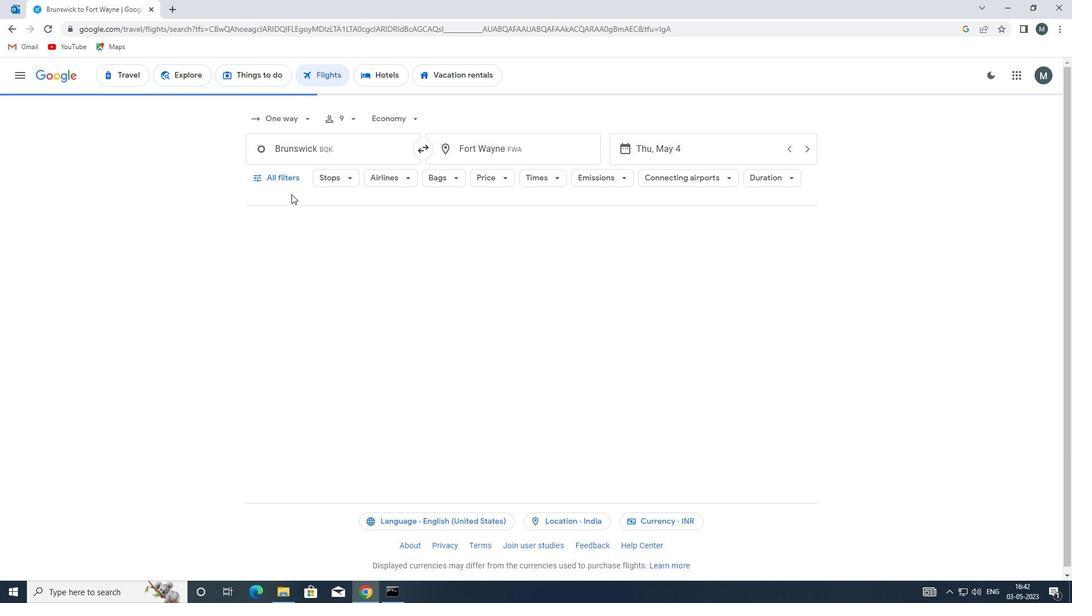 
Action: Mouse pressed left at (291, 178)
Screenshot: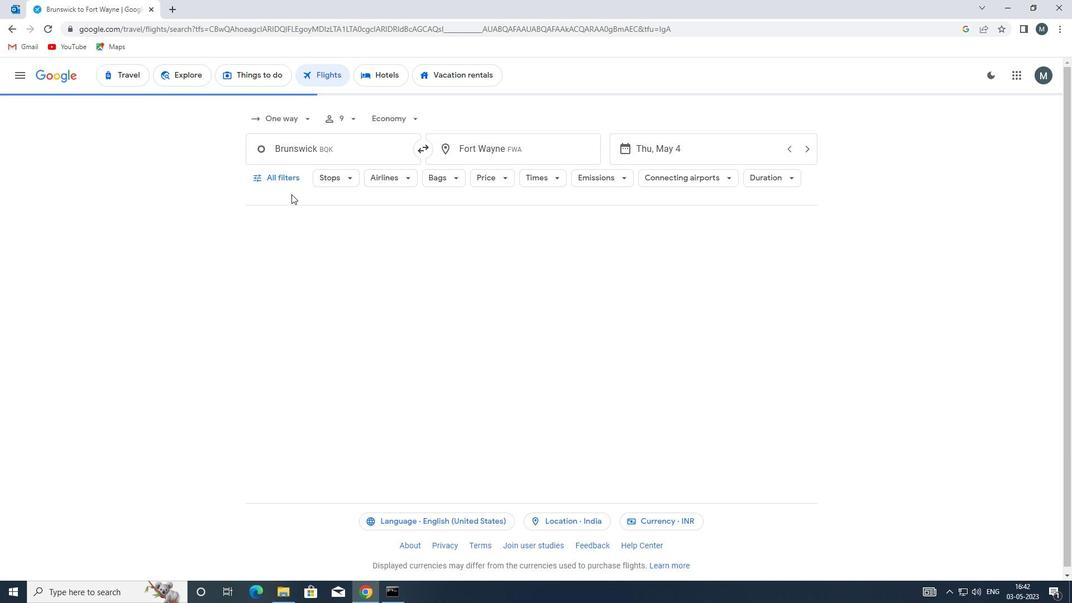 
Action: Mouse moved to (309, 292)
Screenshot: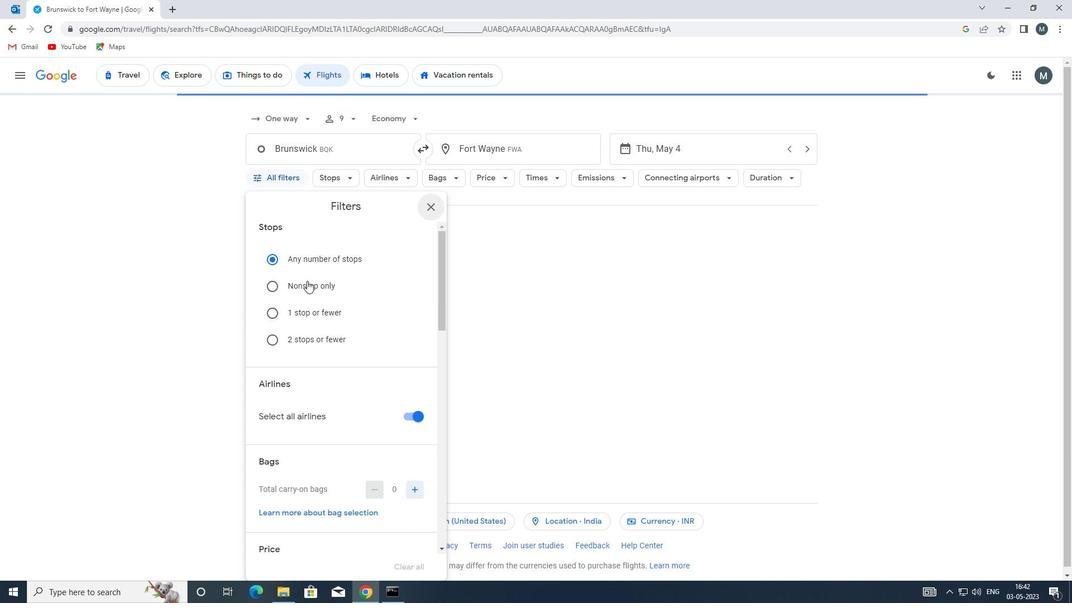 
Action: Mouse scrolled (309, 292) with delta (0, 0)
Screenshot: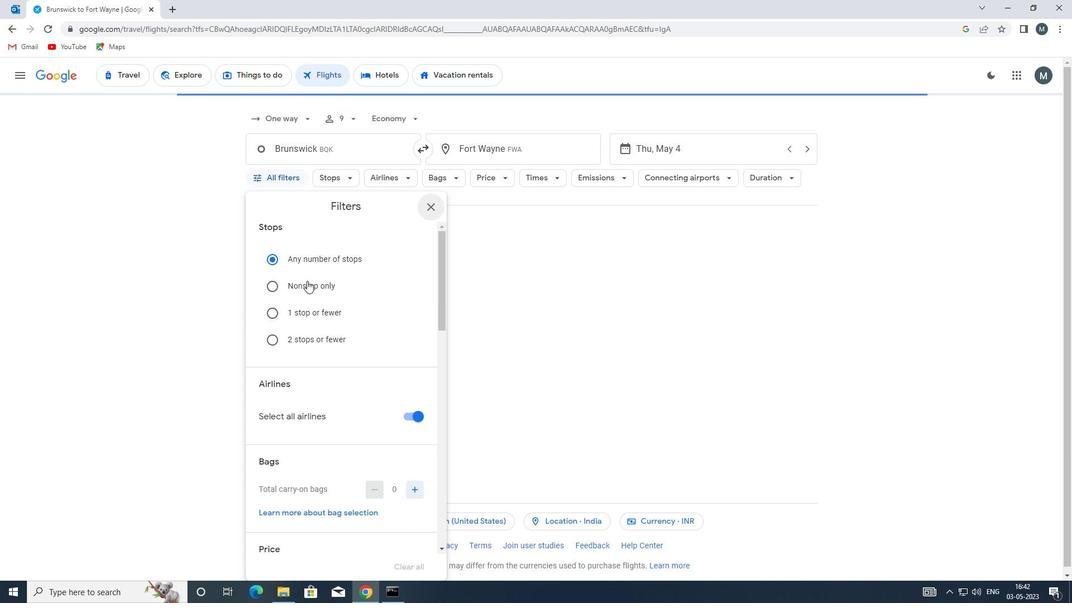 
Action: Mouse moved to (307, 304)
Screenshot: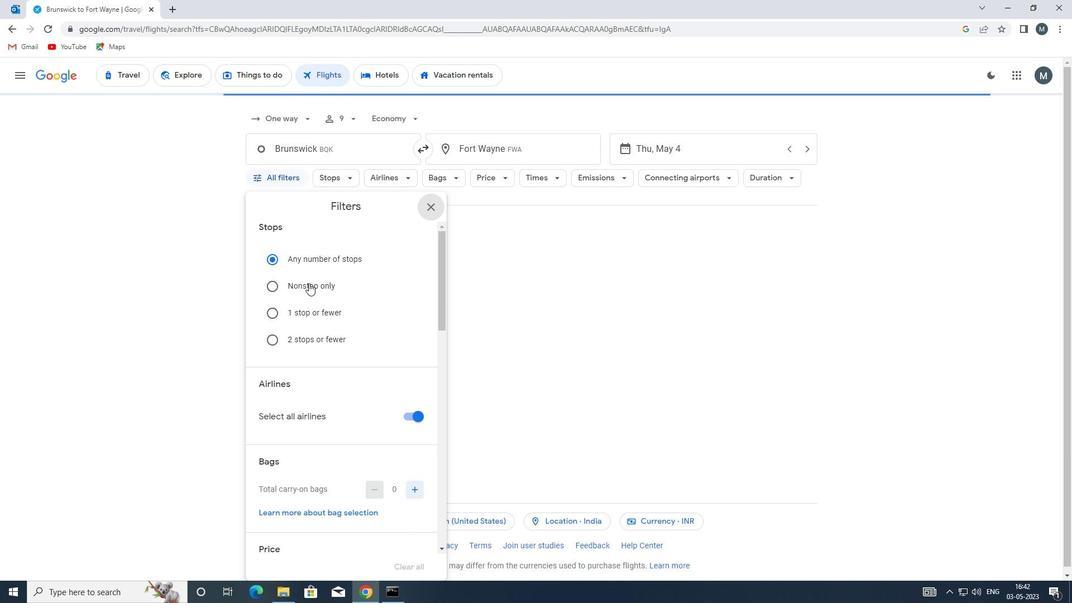 
Action: Mouse scrolled (307, 303) with delta (0, 0)
Screenshot: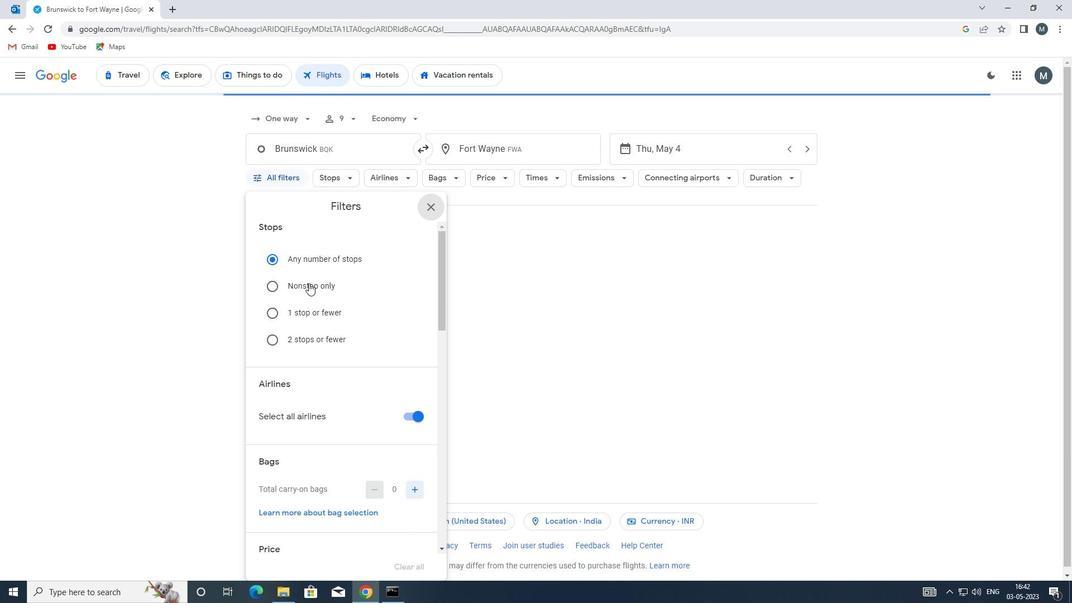 
Action: Mouse moved to (417, 304)
Screenshot: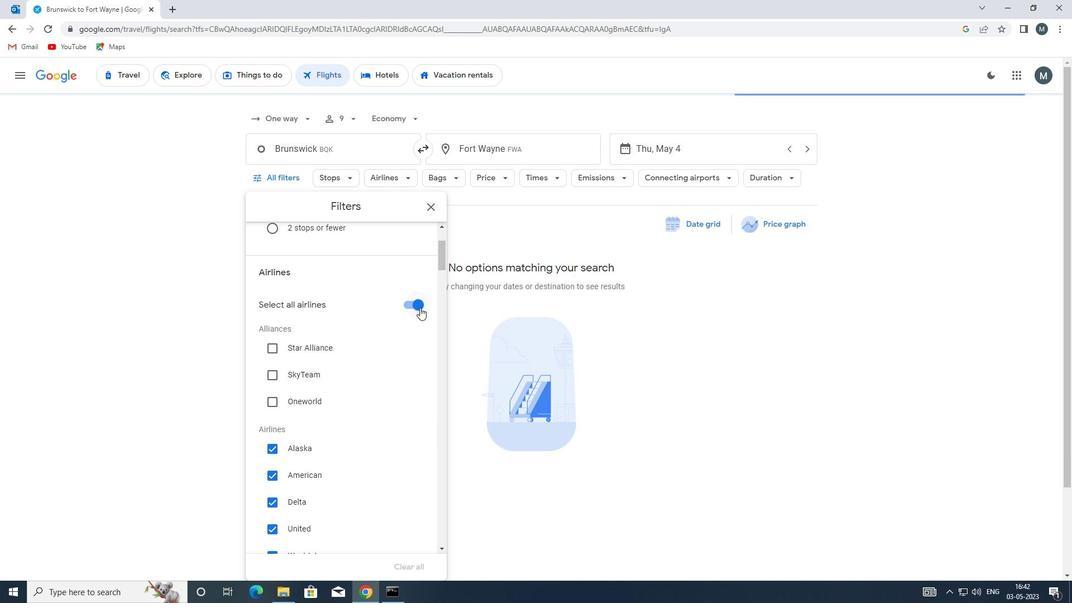 
Action: Mouse pressed left at (417, 304)
Screenshot: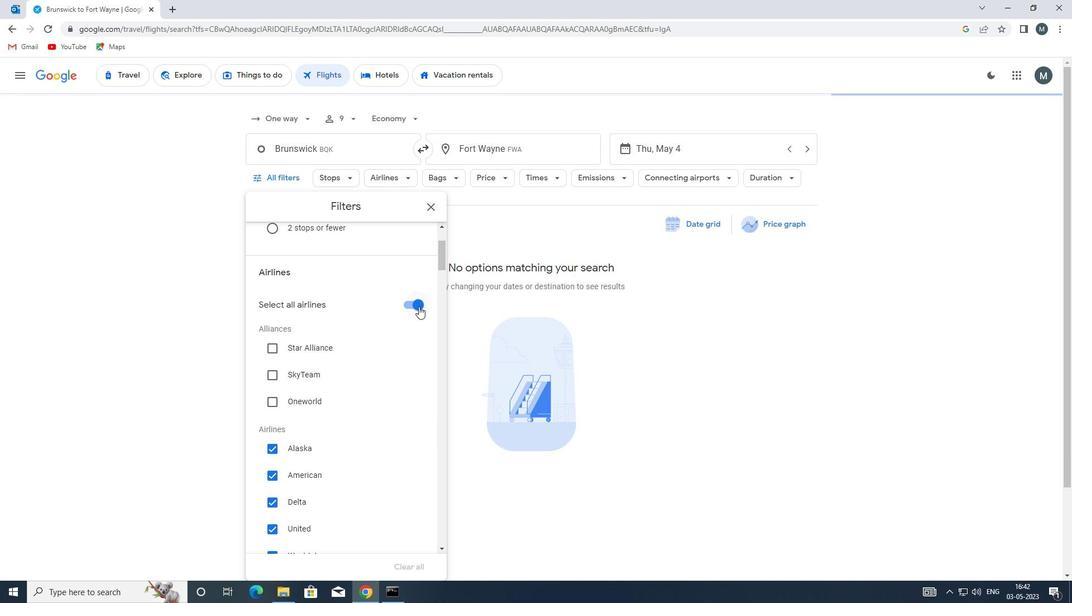 
Action: Mouse moved to (344, 369)
Screenshot: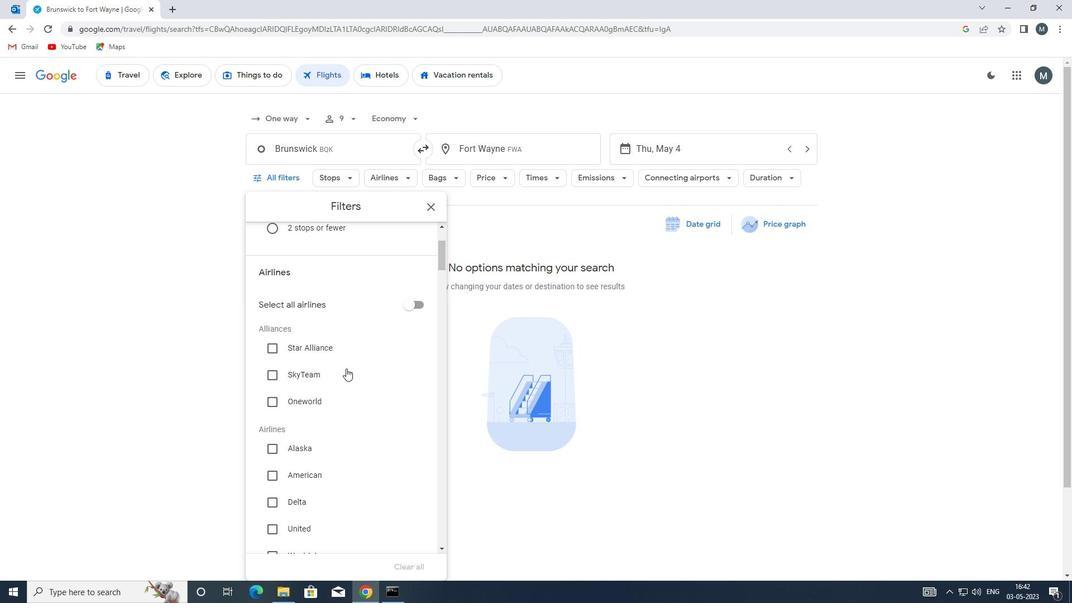 
Action: Mouse scrolled (344, 369) with delta (0, 0)
Screenshot: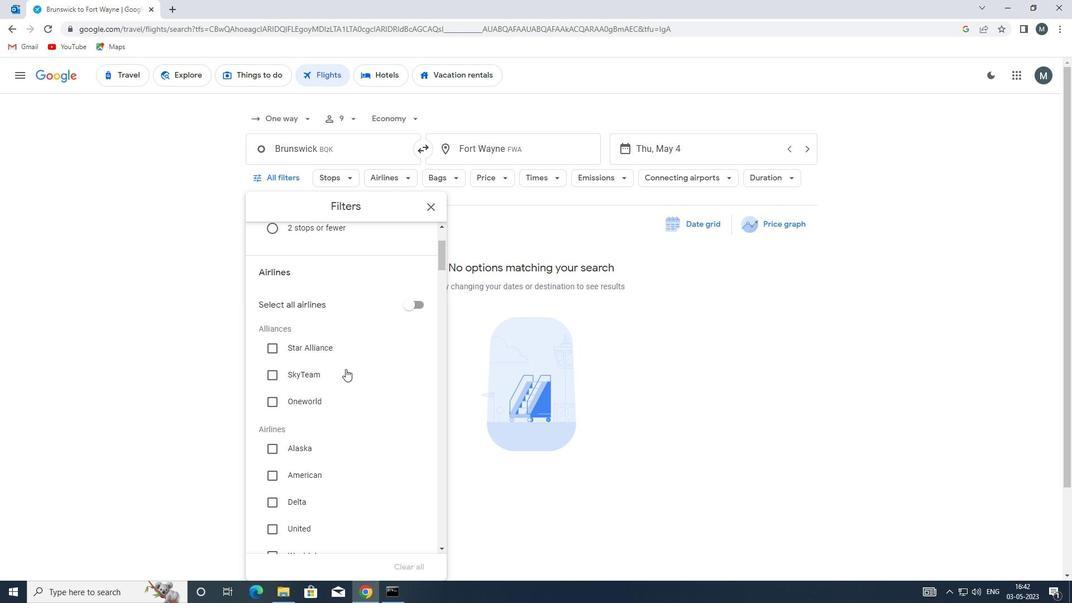 
Action: Mouse moved to (344, 372)
Screenshot: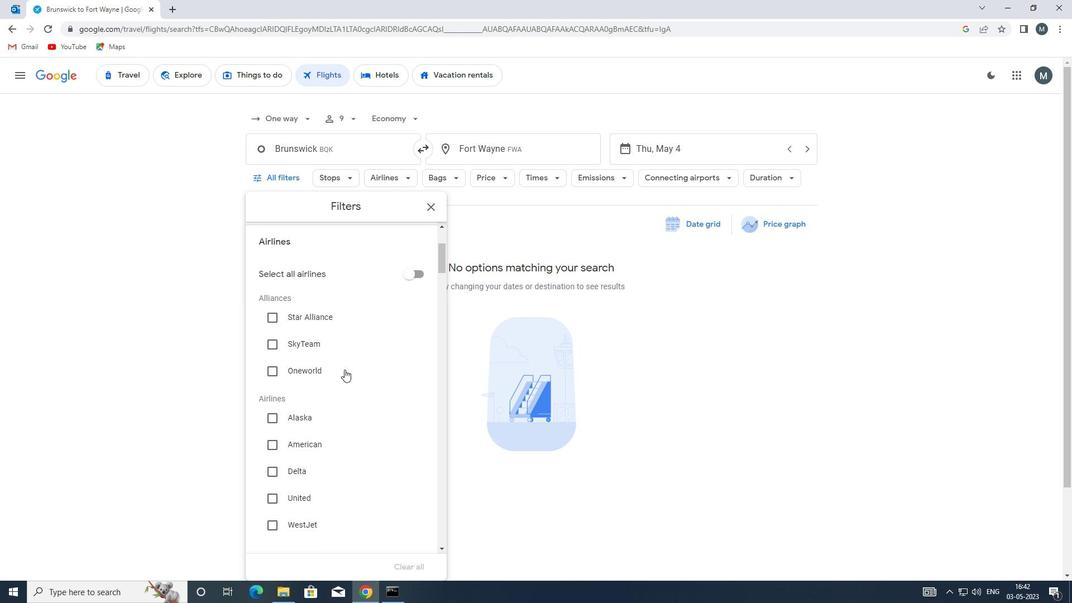 
Action: Mouse scrolled (344, 371) with delta (0, 0)
Screenshot: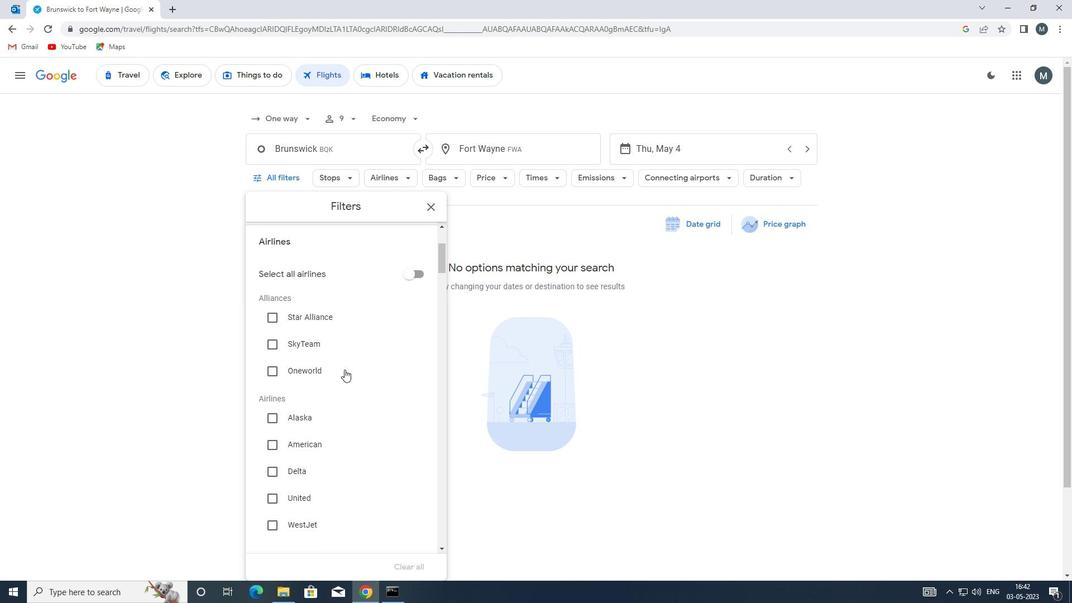 
Action: Mouse moved to (344, 373)
Screenshot: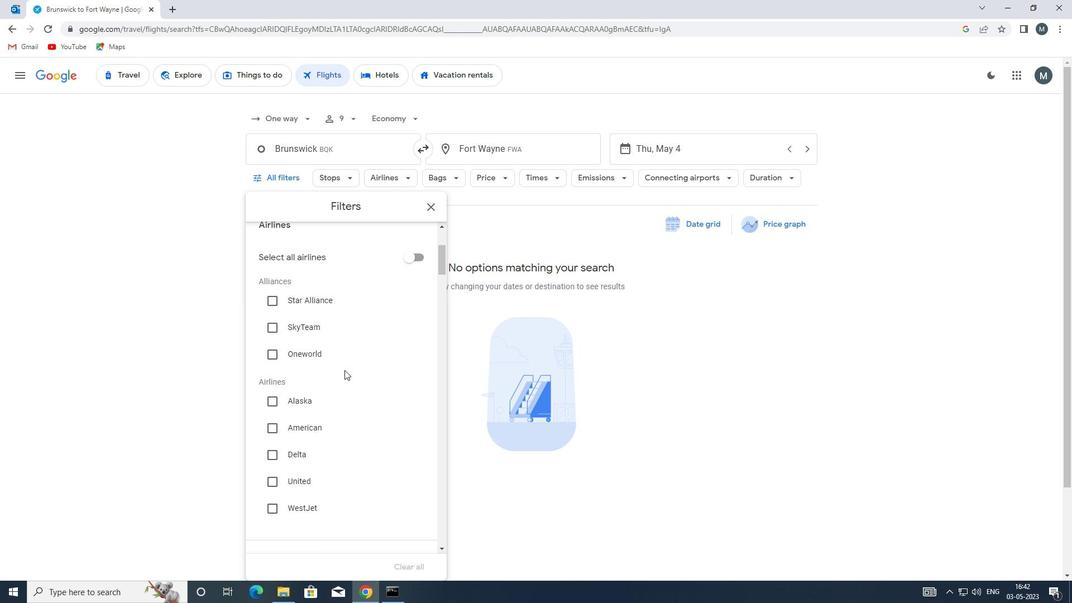 
Action: Mouse scrolled (344, 373) with delta (0, 0)
Screenshot: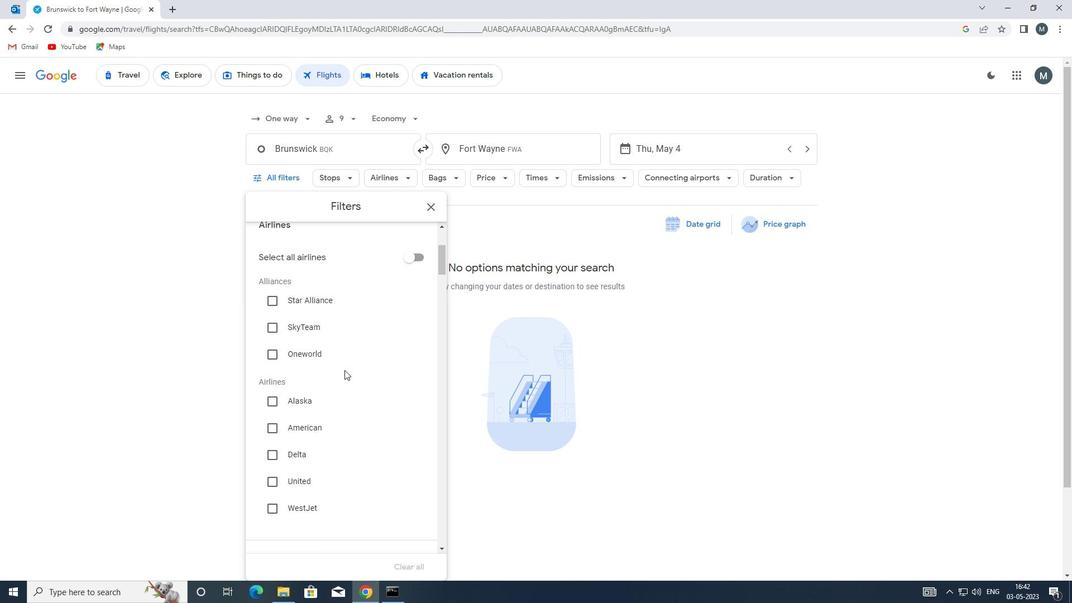
Action: Mouse moved to (344, 379)
Screenshot: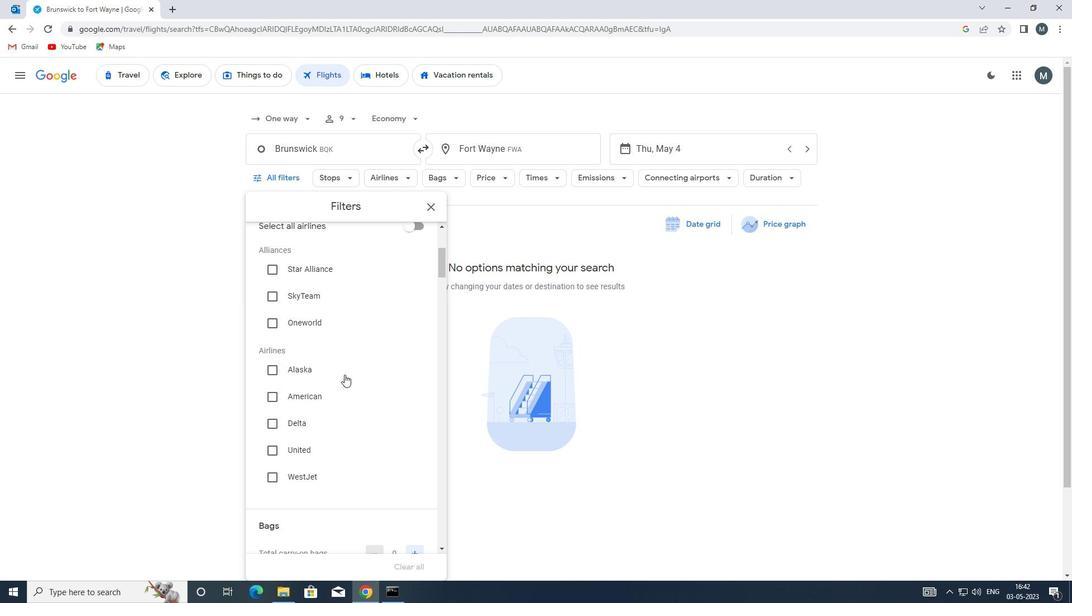 
Action: Mouse scrolled (344, 378) with delta (0, 0)
Screenshot: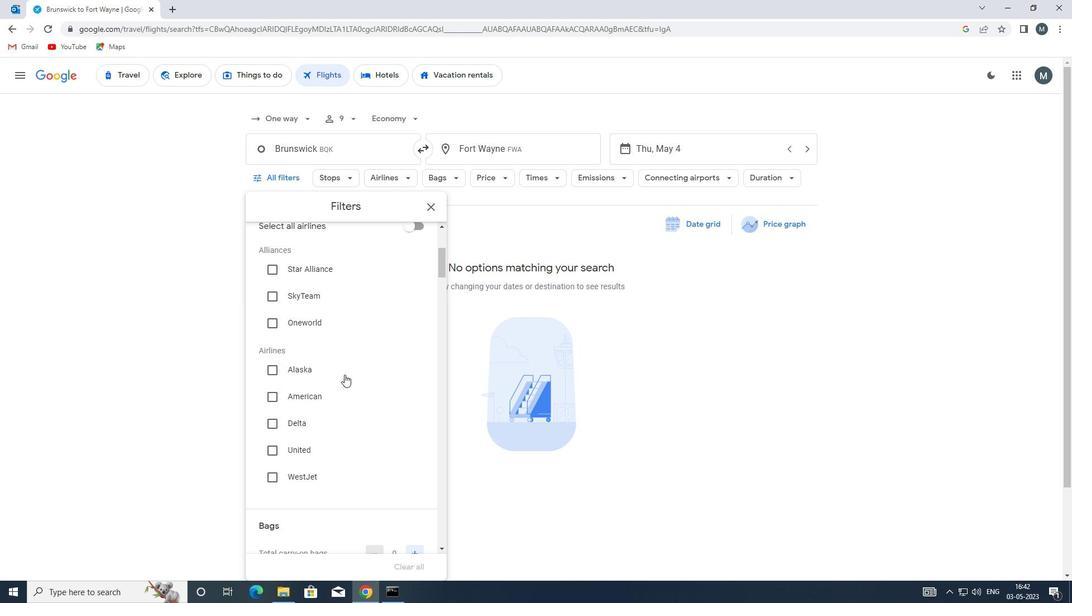 
Action: Mouse moved to (416, 410)
Screenshot: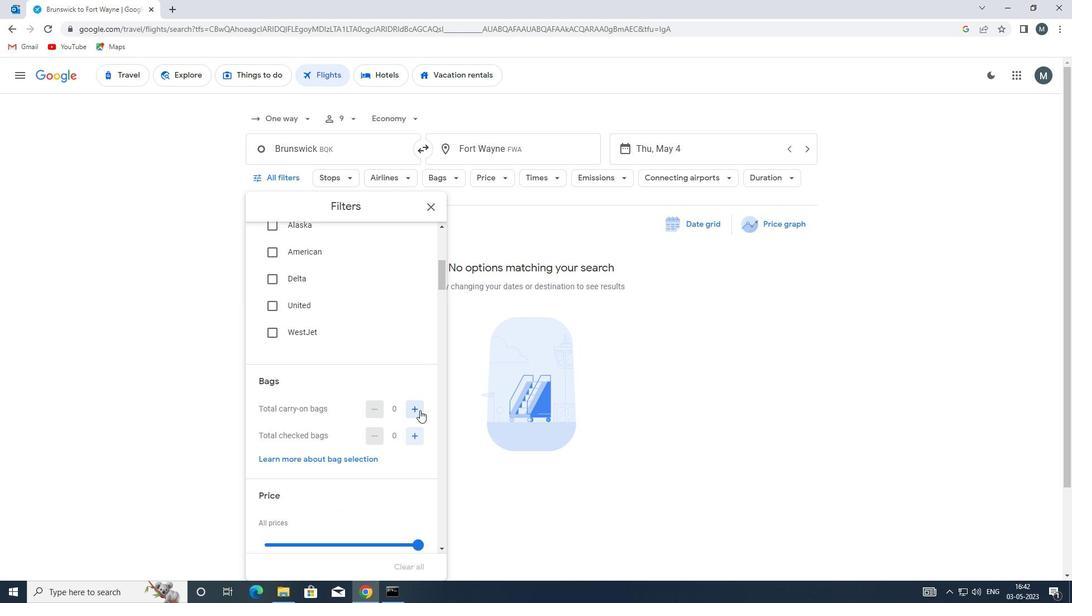 
Action: Mouse pressed left at (416, 410)
Screenshot: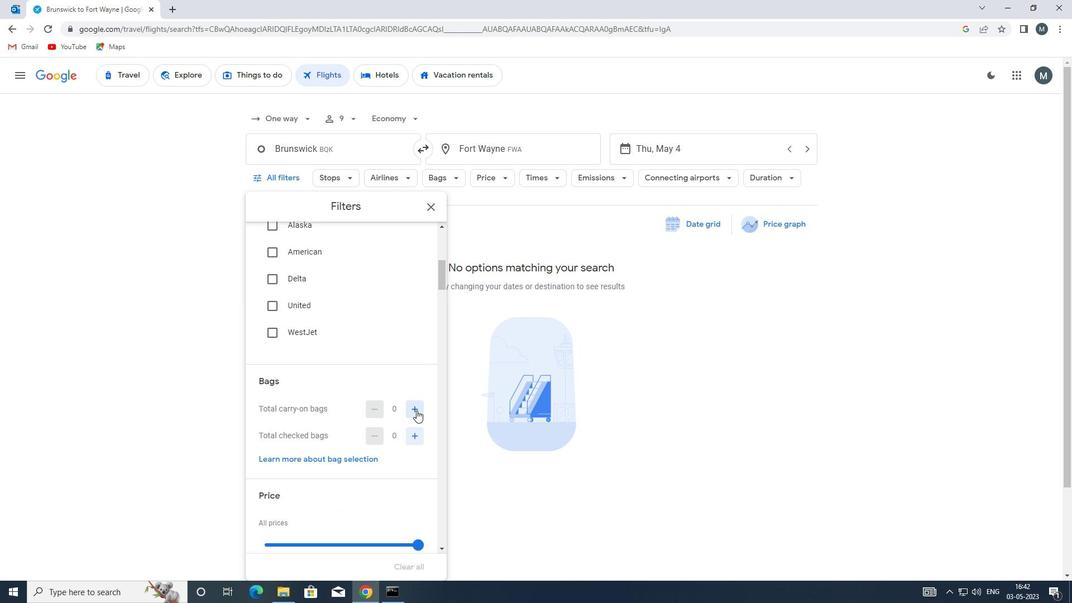 
Action: Mouse moved to (373, 389)
Screenshot: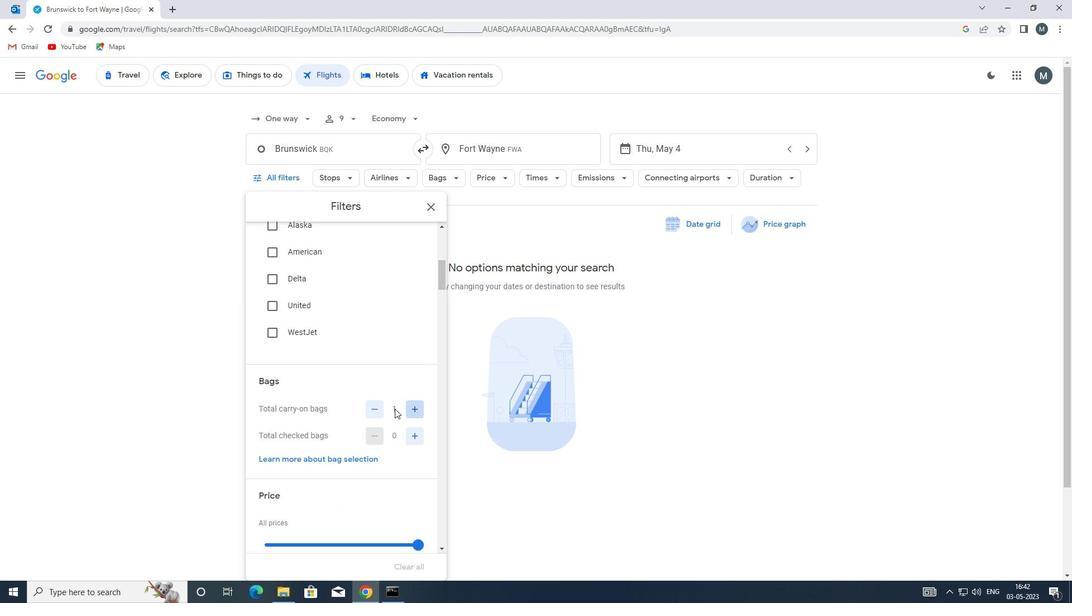 
Action: Mouse scrolled (373, 388) with delta (0, 0)
Screenshot: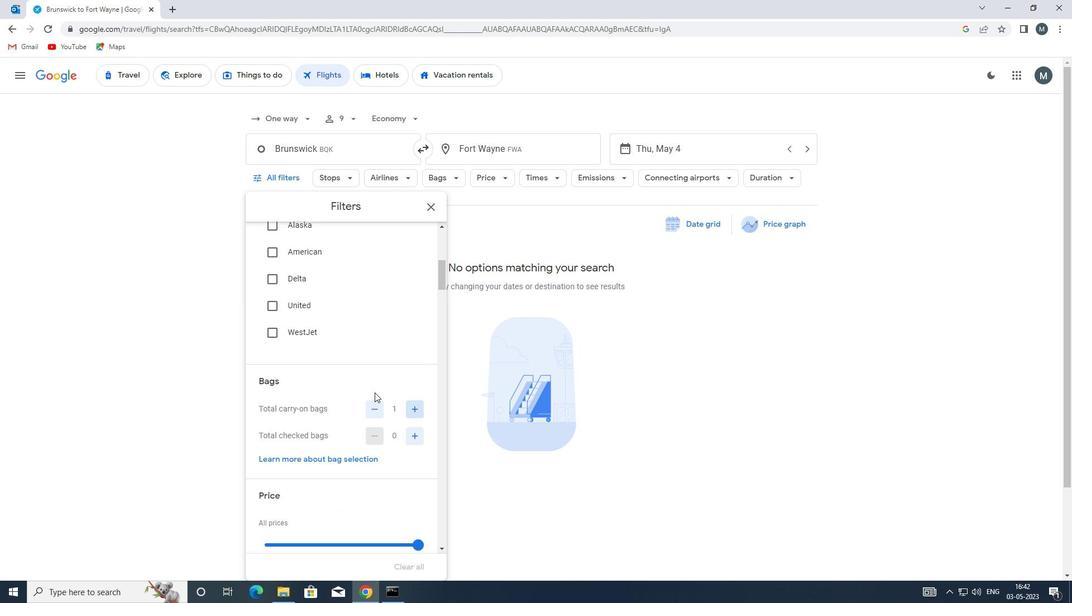 
Action: Mouse scrolled (373, 388) with delta (0, 0)
Screenshot: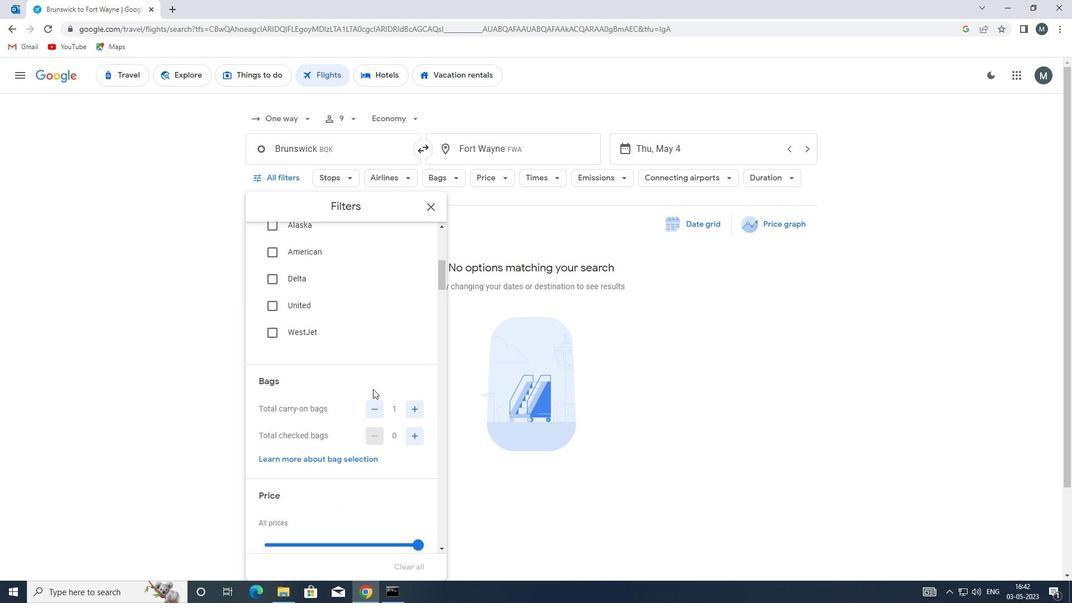 
Action: Mouse moved to (366, 388)
Screenshot: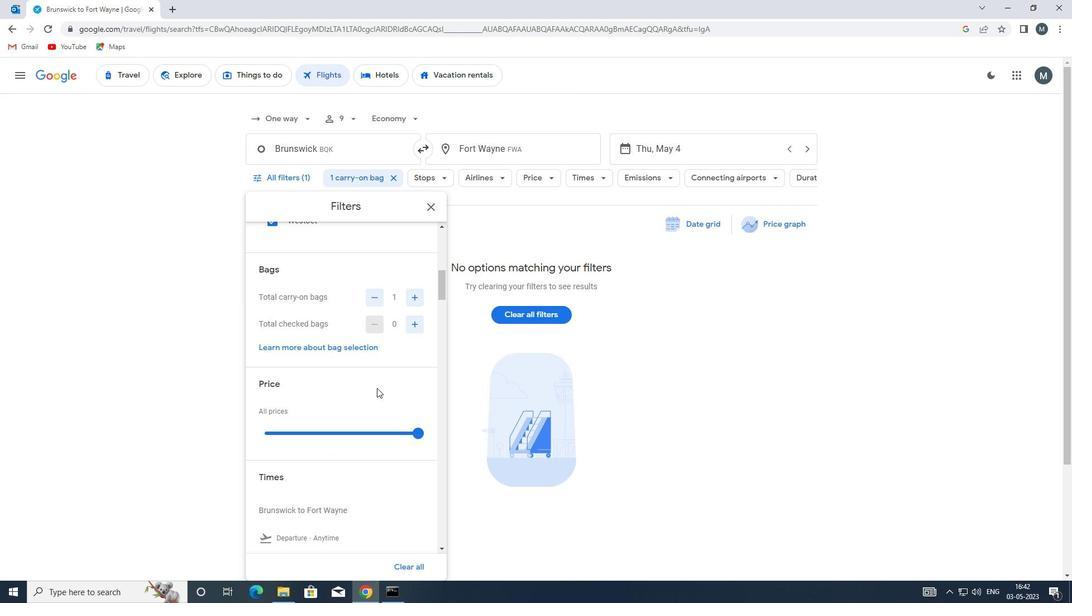 
Action: Mouse scrolled (366, 387) with delta (0, 0)
Screenshot: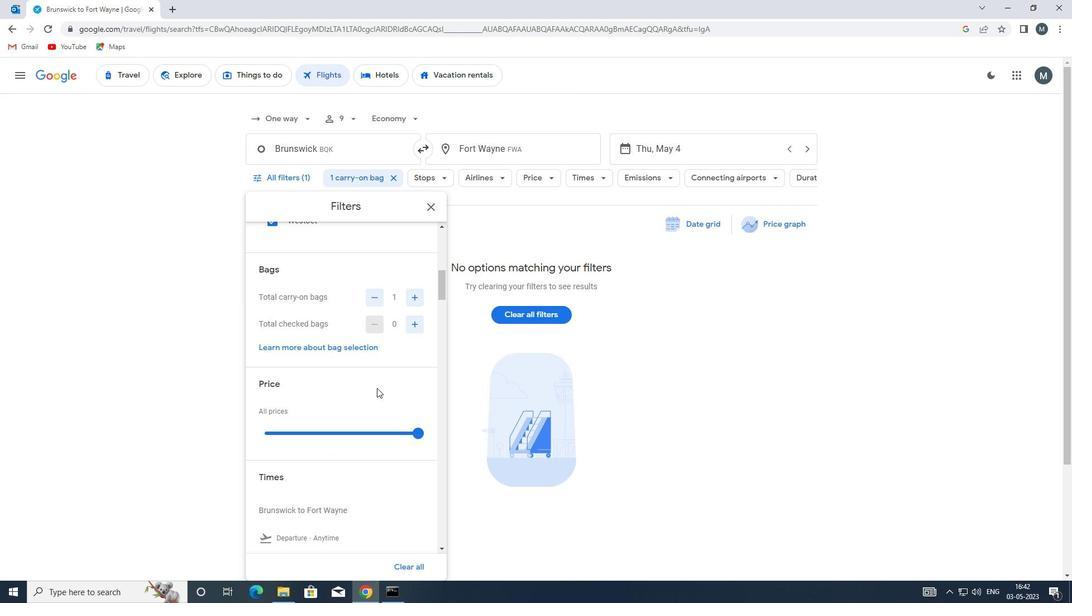
Action: Mouse moved to (363, 389)
Screenshot: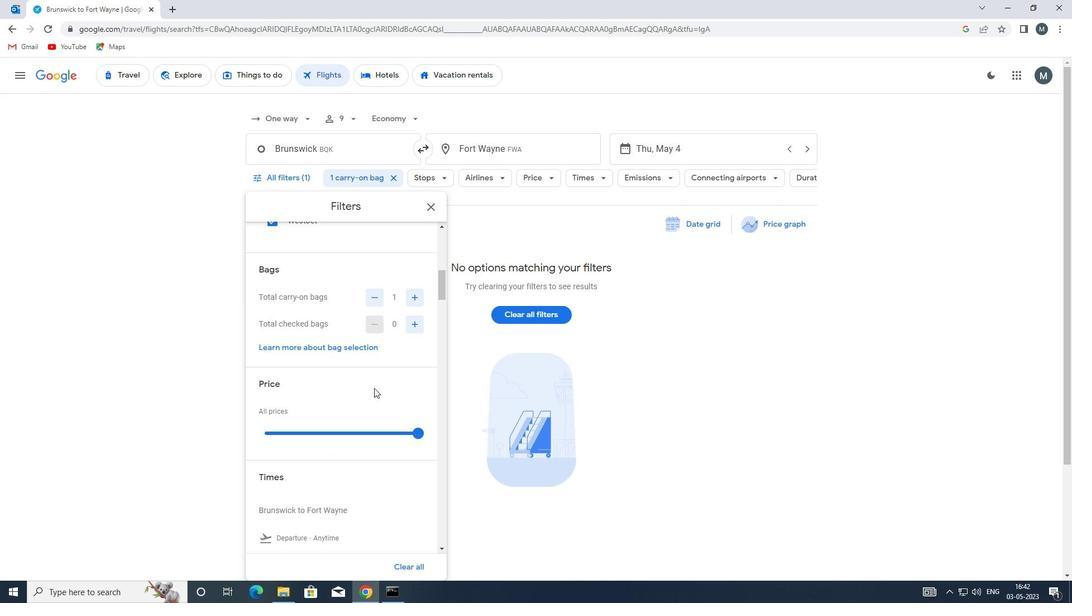 
Action: Mouse scrolled (363, 388) with delta (0, 0)
Screenshot: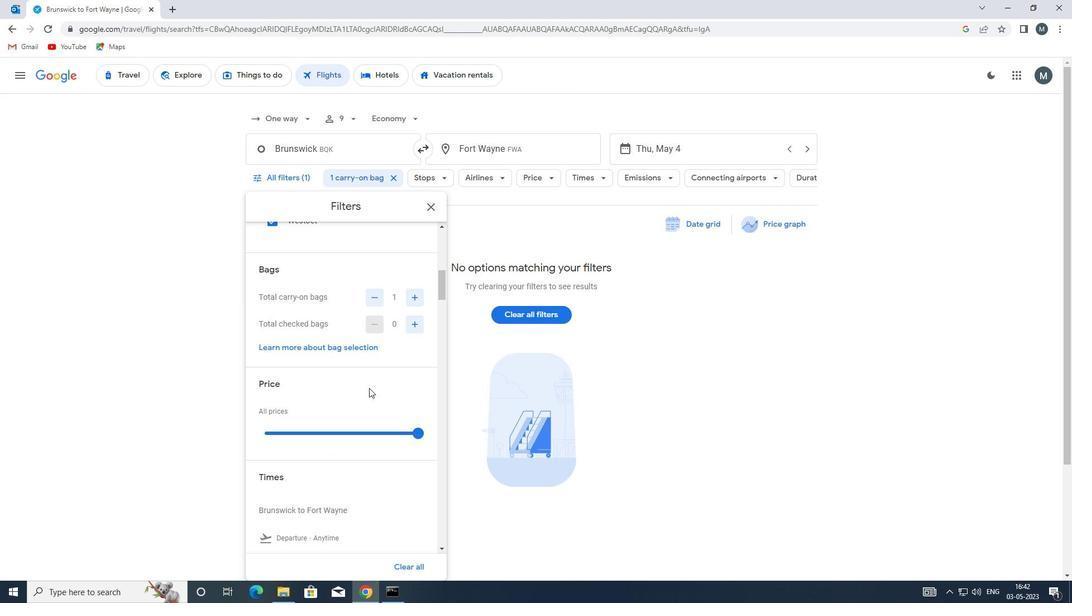 
Action: Mouse moved to (326, 322)
Screenshot: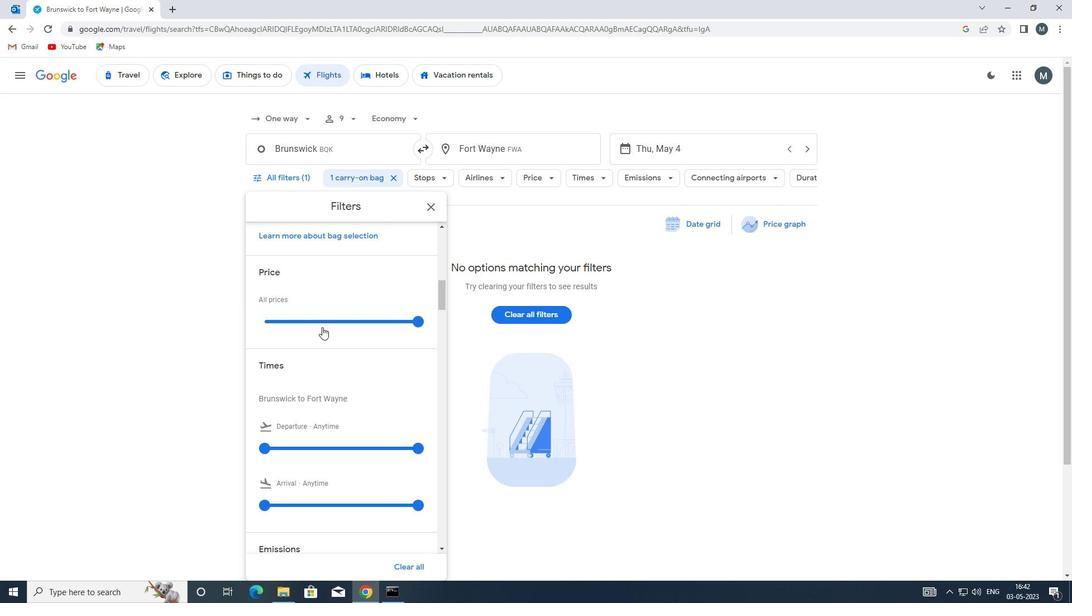 
Action: Mouse pressed left at (326, 322)
Screenshot: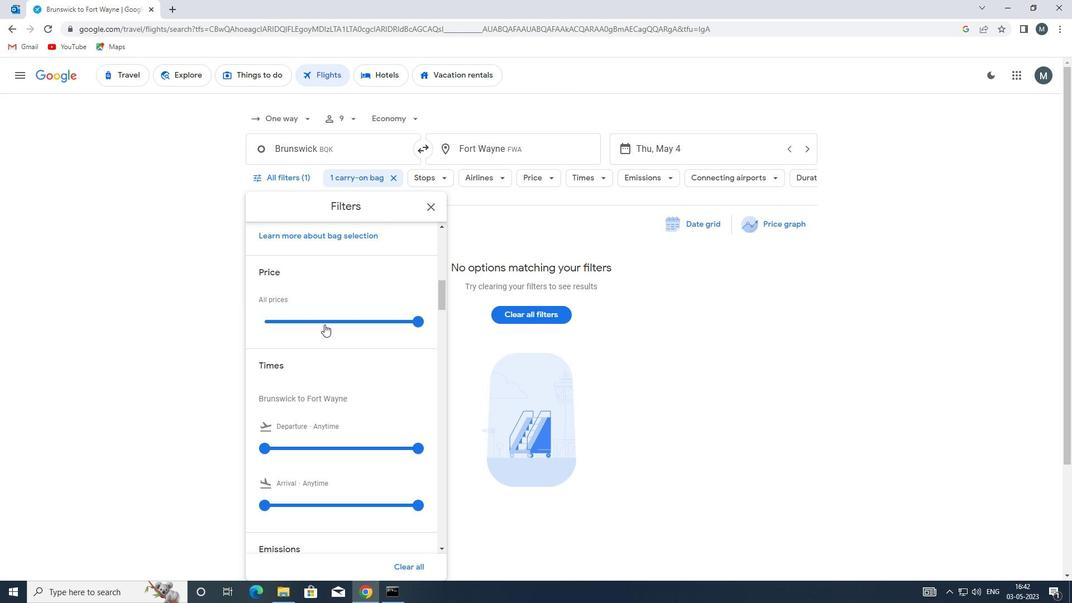 
Action: Mouse pressed left at (326, 322)
Screenshot: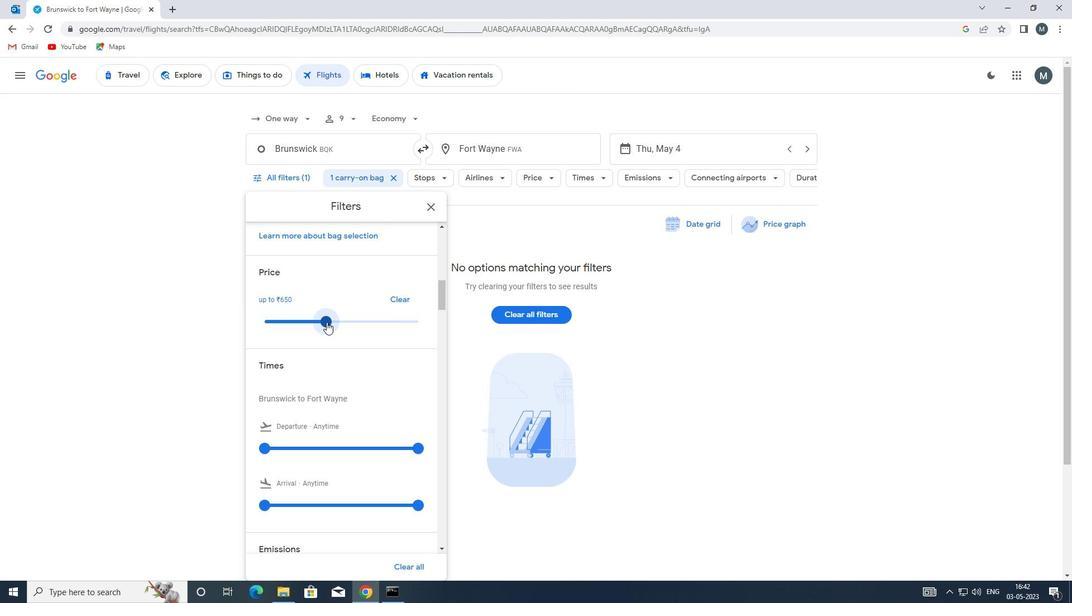 
Action: Mouse moved to (366, 332)
Screenshot: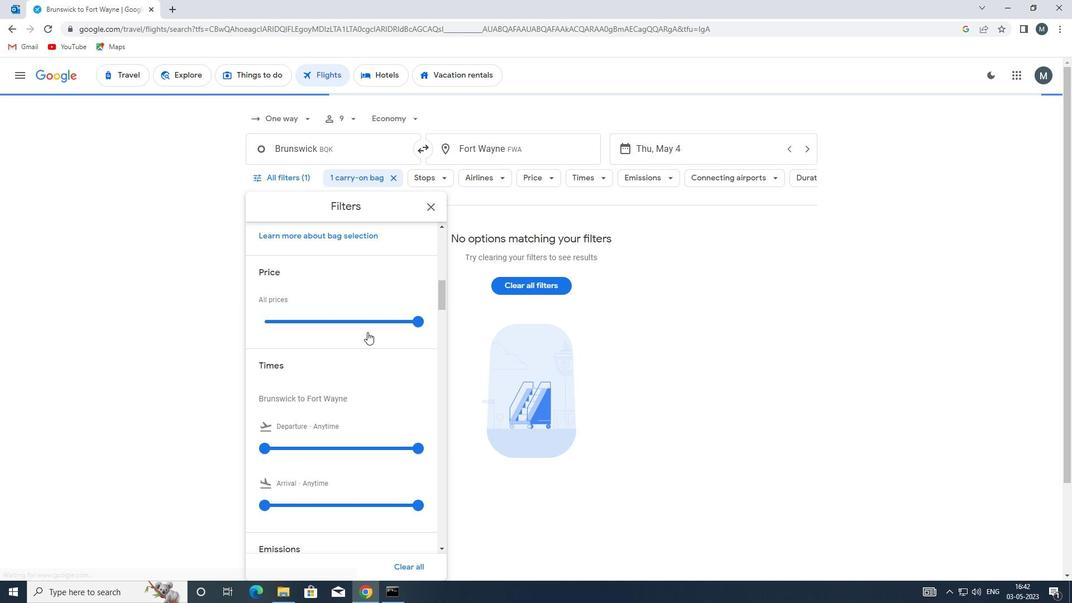 
Action: Mouse scrolled (366, 331) with delta (0, 0)
Screenshot: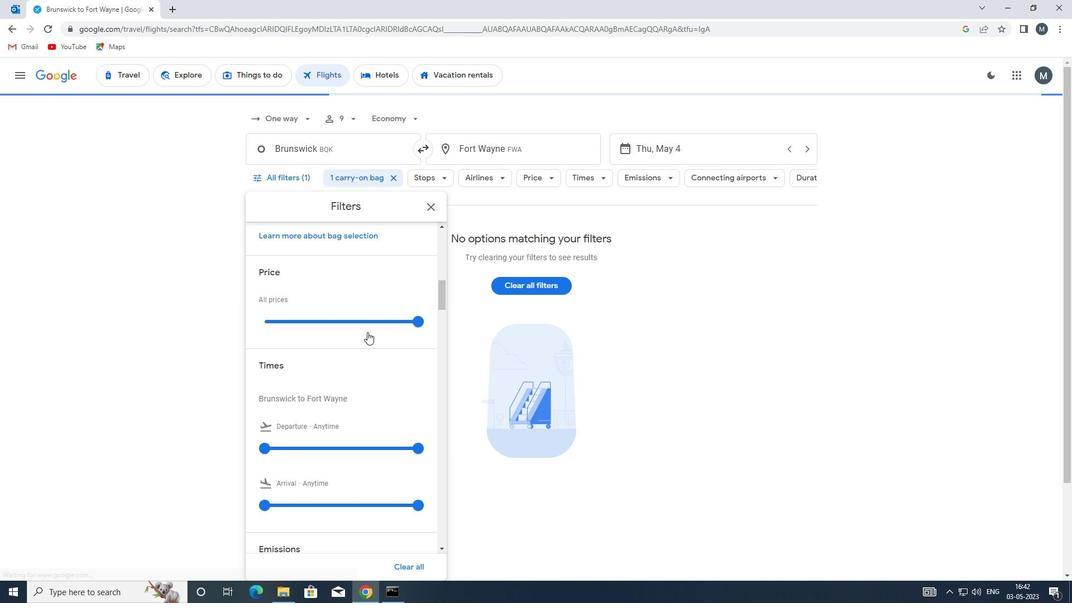 
Action: Mouse moved to (364, 332)
Screenshot: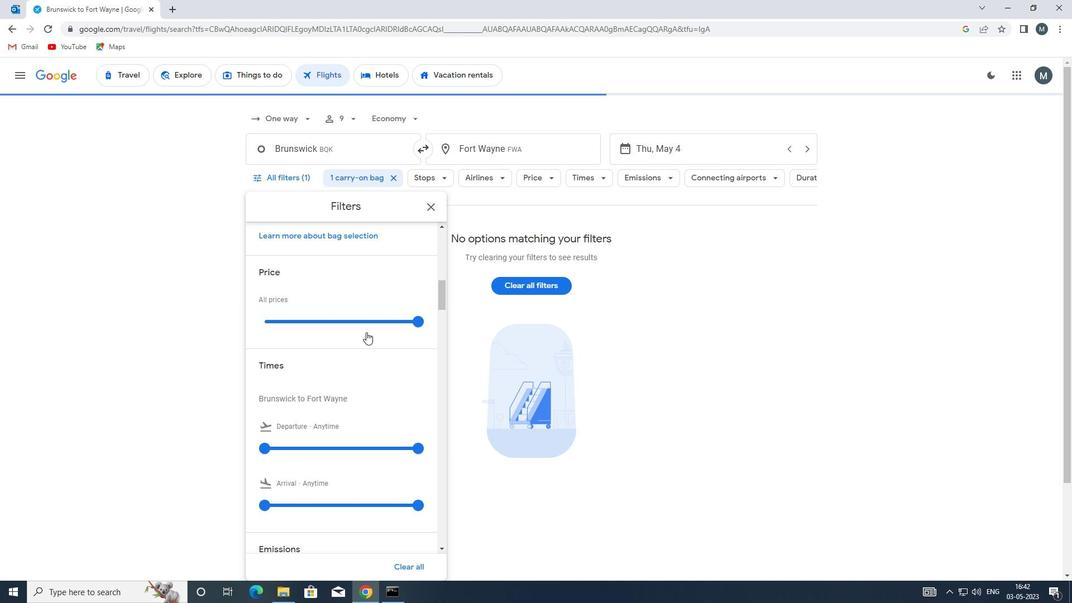 
Action: Mouse scrolled (364, 331) with delta (0, 0)
Screenshot: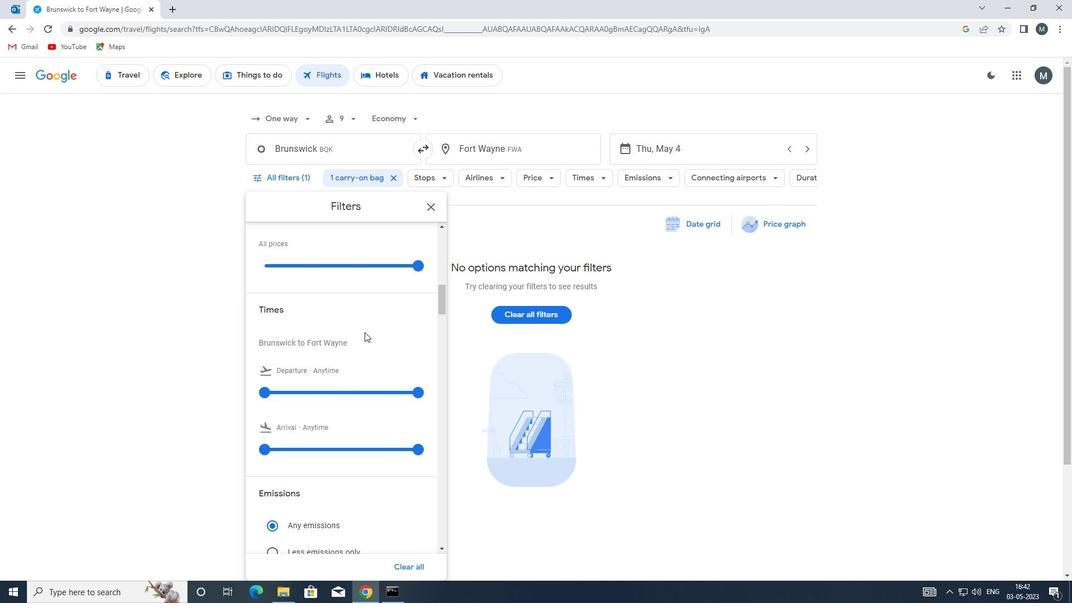 
Action: Mouse moved to (271, 337)
Screenshot: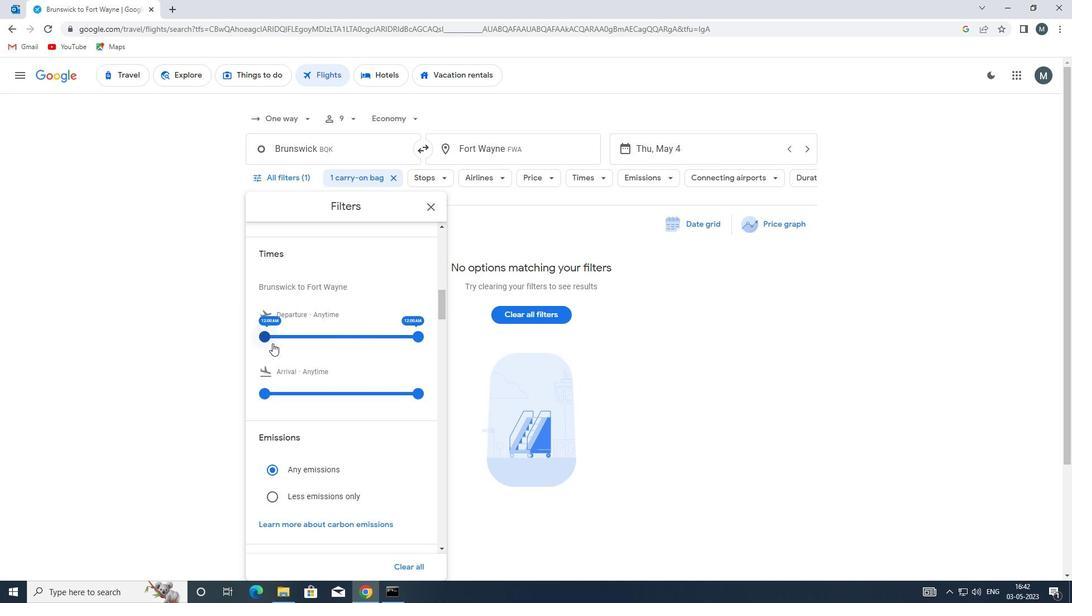 
Action: Mouse pressed left at (271, 337)
Screenshot: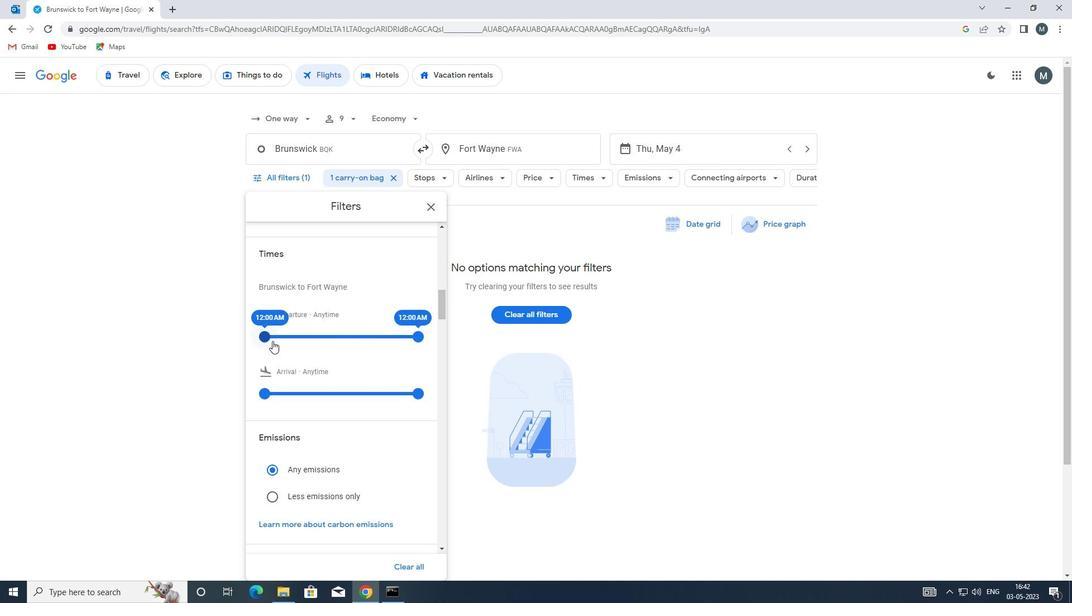 
Action: Mouse moved to (415, 332)
Screenshot: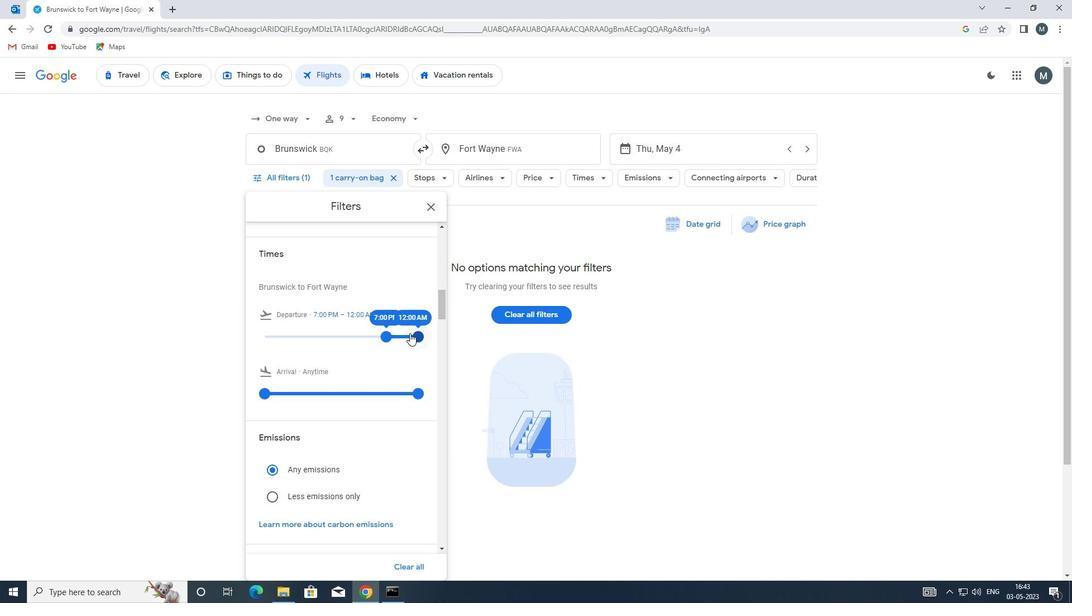 
Action: Mouse pressed left at (415, 332)
Screenshot: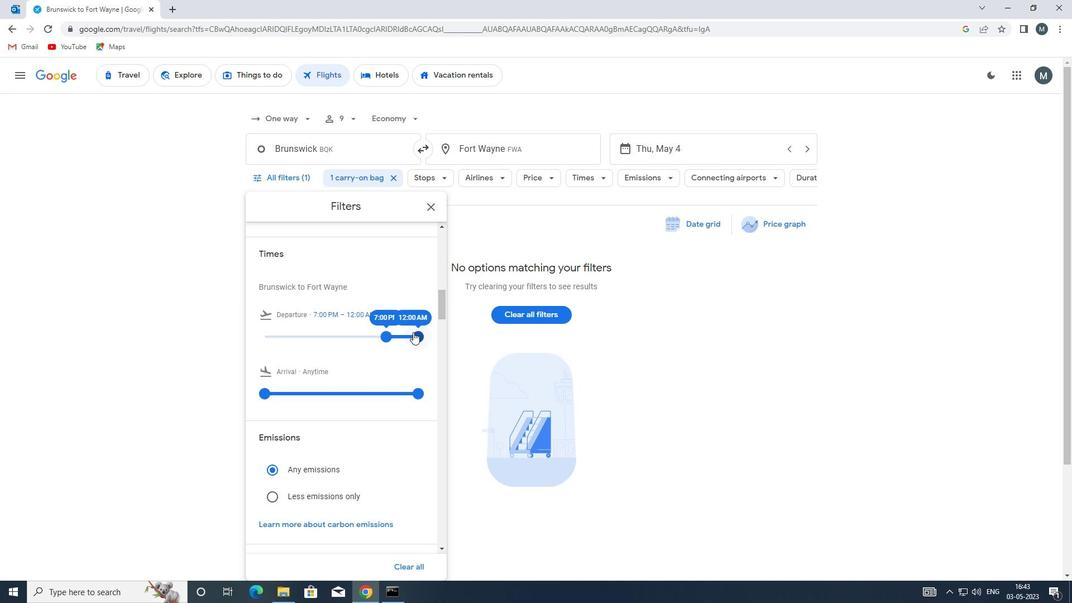 
Action: Mouse moved to (390, 333)
Screenshot: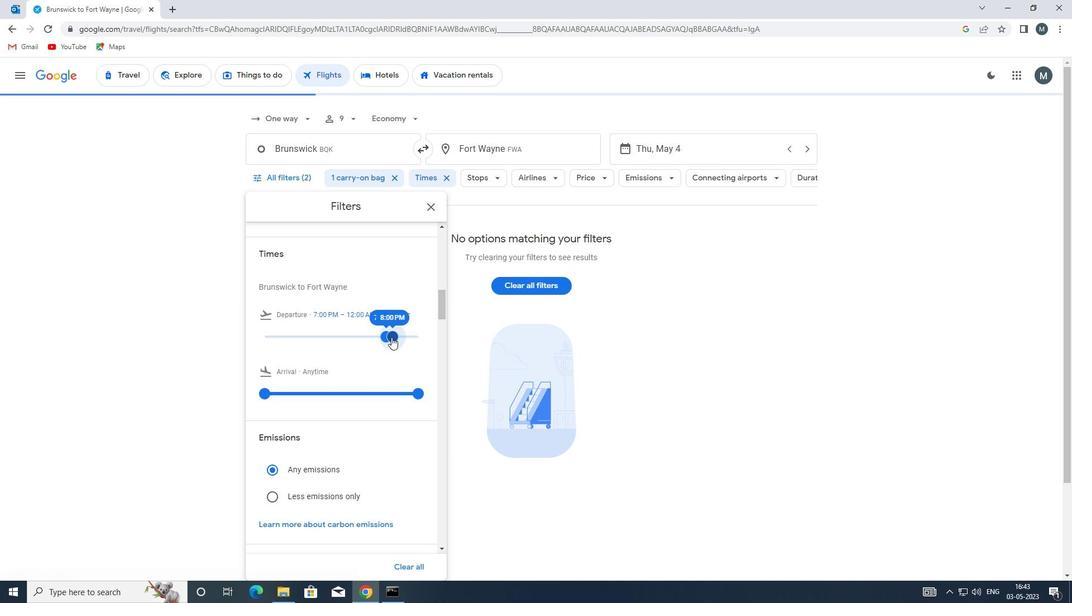 
Action: Mouse scrolled (390, 332) with delta (0, 0)
Screenshot: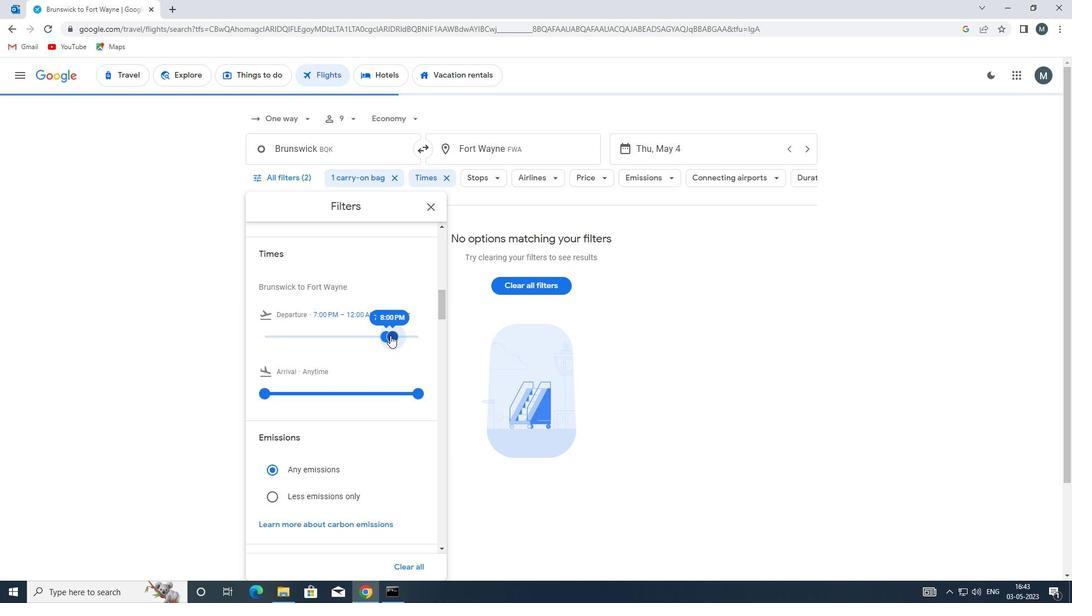 
Action: Mouse scrolled (390, 332) with delta (0, 0)
Screenshot: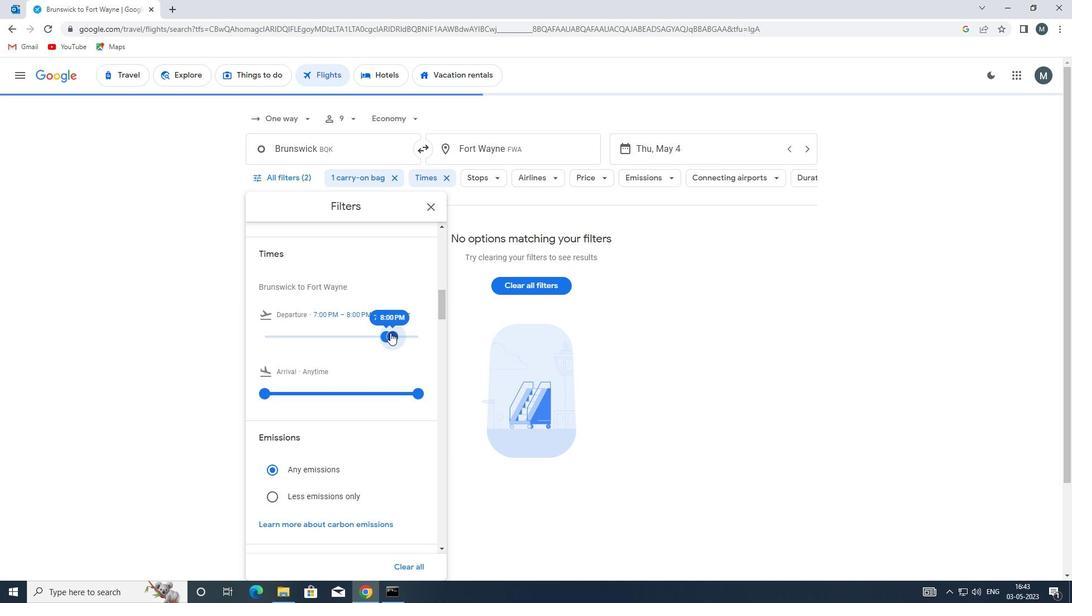 
Action: Mouse moved to (428, 206)
Screenshot: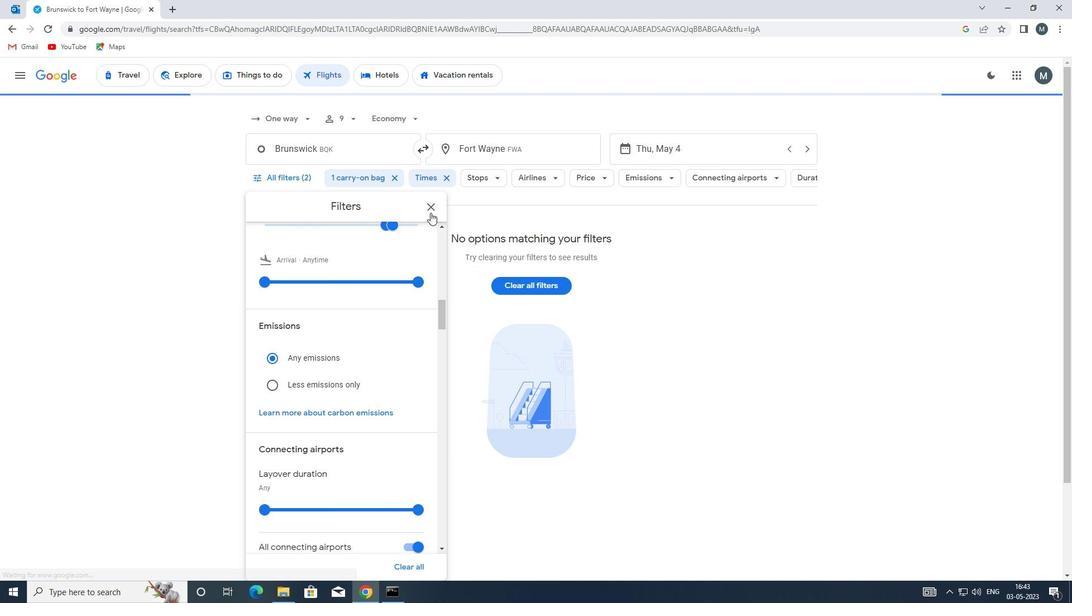 
Action: Mouse pressed left at (428, 206)
Screenshot: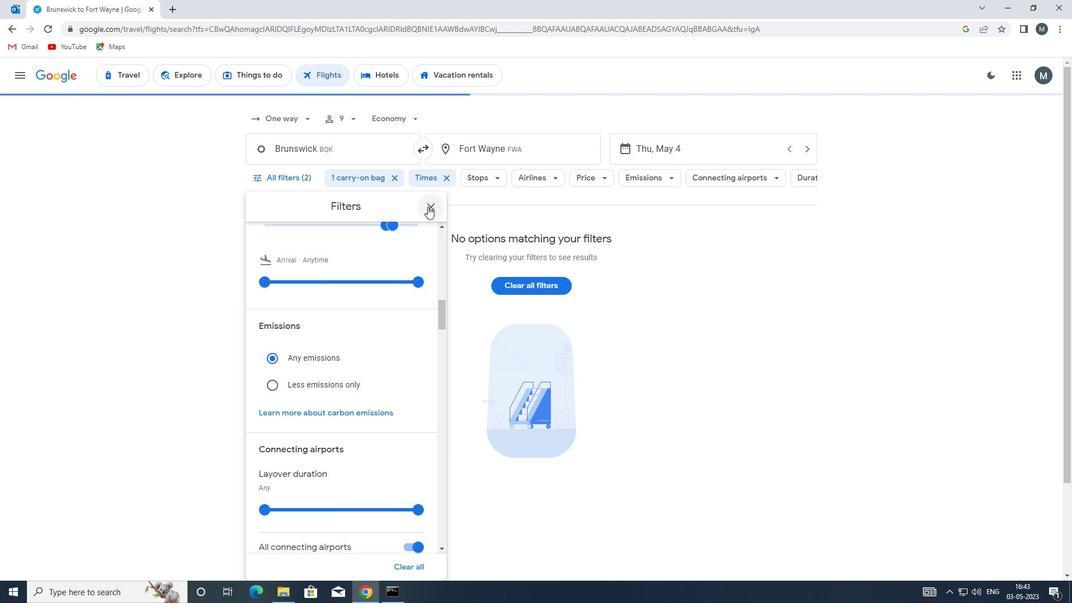 
Action: Mouse moved to (428, 206)
Screenshot: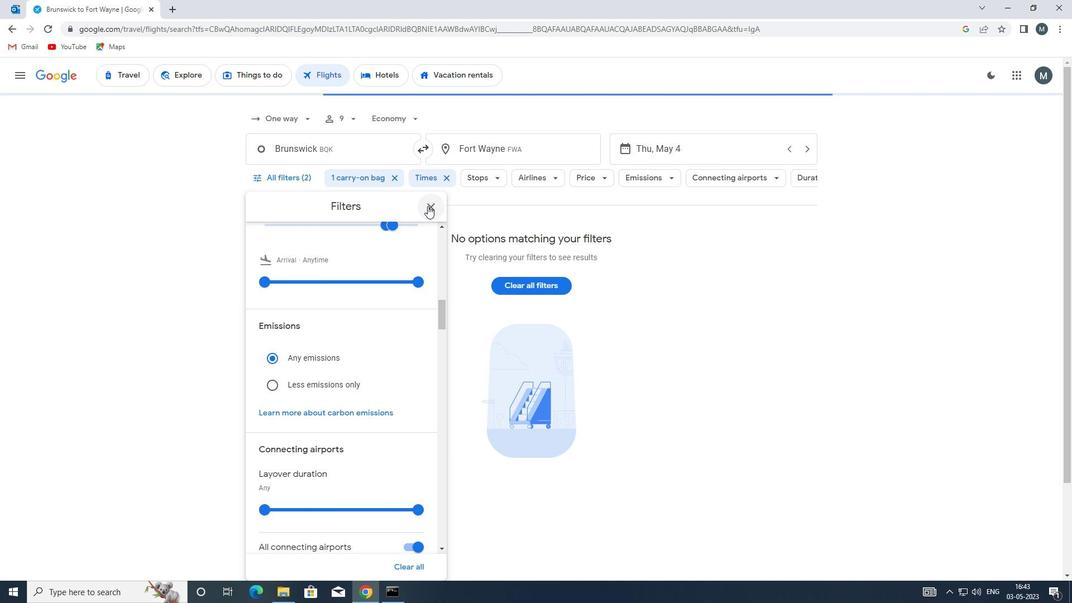 
